 Task: Open Card Donor Stewardship Planning in Board Sales Performance Metrics to Workspace Change Management Consulting and add a team member Softage.3@softage.net, a label Green, a checklist Mindfulness, an attachment from your computer, a color Green and finally, add a card description 'Research and develop new product features' and a comment 'Let us make sure we give this task the attention it deserves as it is crucial to the overall success of the project.'. Add a start date 'Jan 07, 1900' with a due date 'Jan 14, 1900'
Action: Mouse moved to (592, 154)
Screenshot: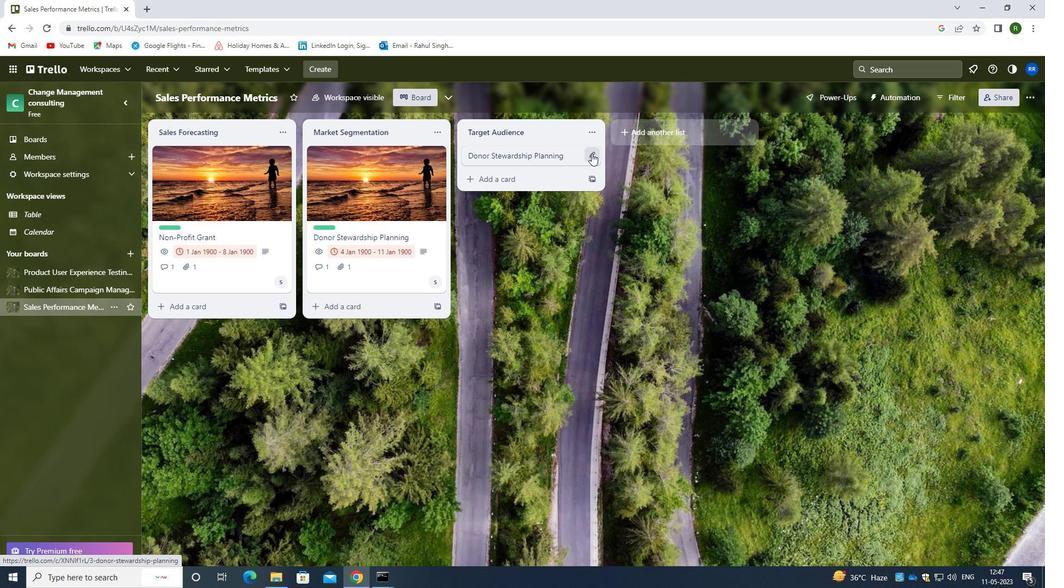 
Action: Mouse pressed left at (592, 154)
Screenshot: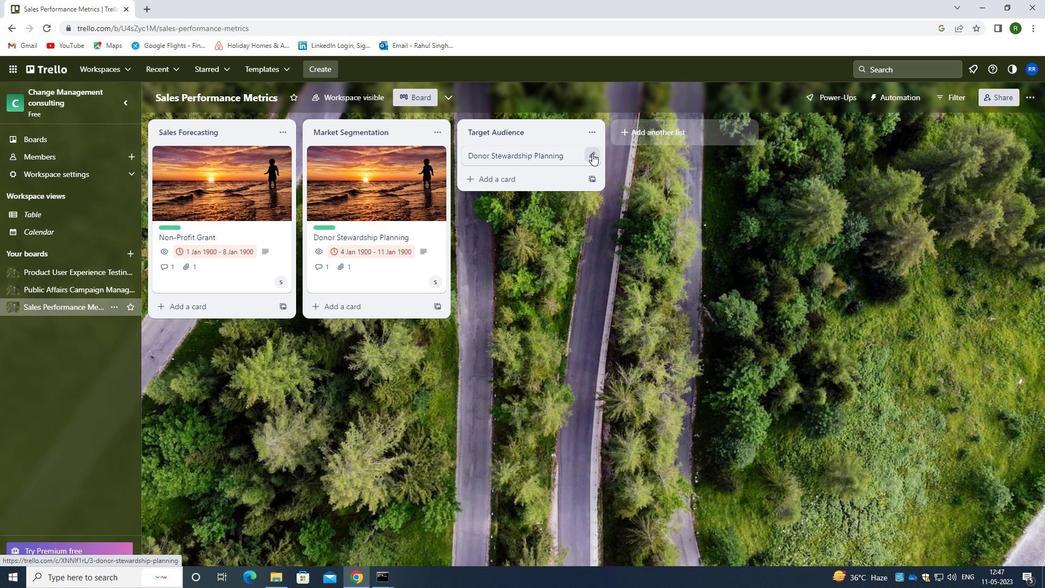 
Action: Mouse moved to (632, 155)
Screenshot: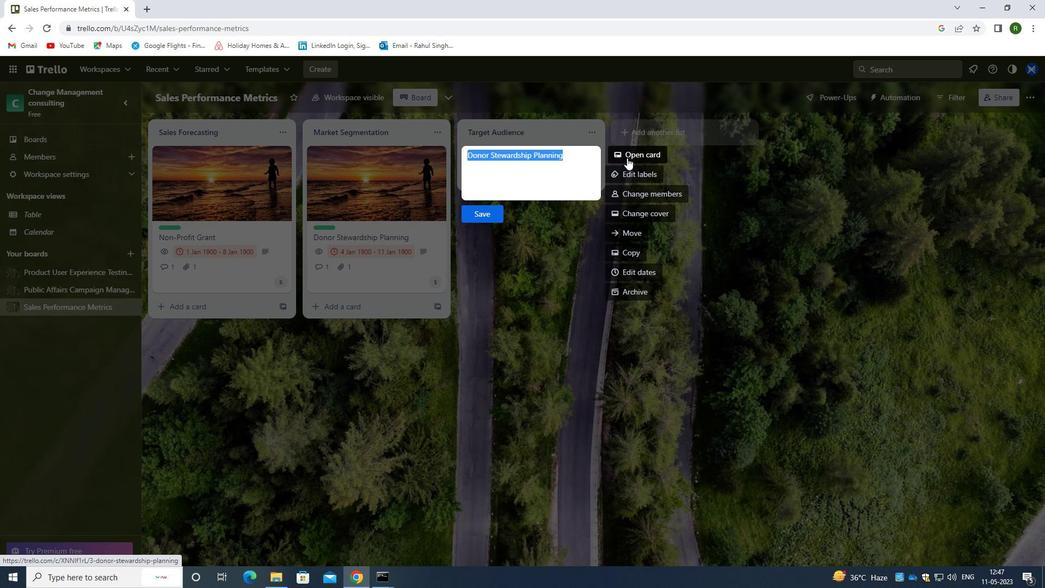 
Action: Mouse pressed left at (632, 155)
Screenshot: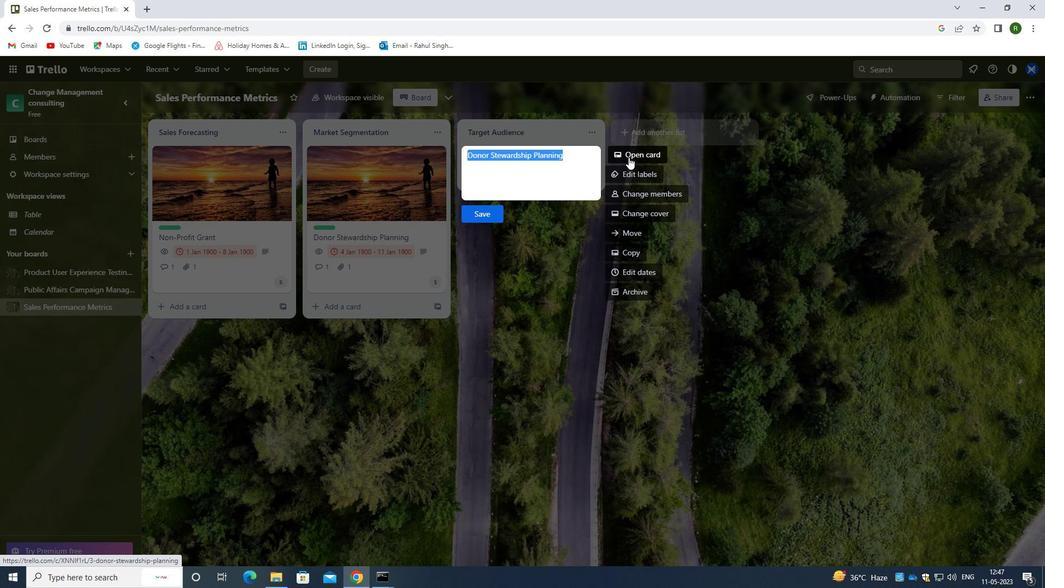 
Action: Mouse moved to (669, 190)
Screenshot: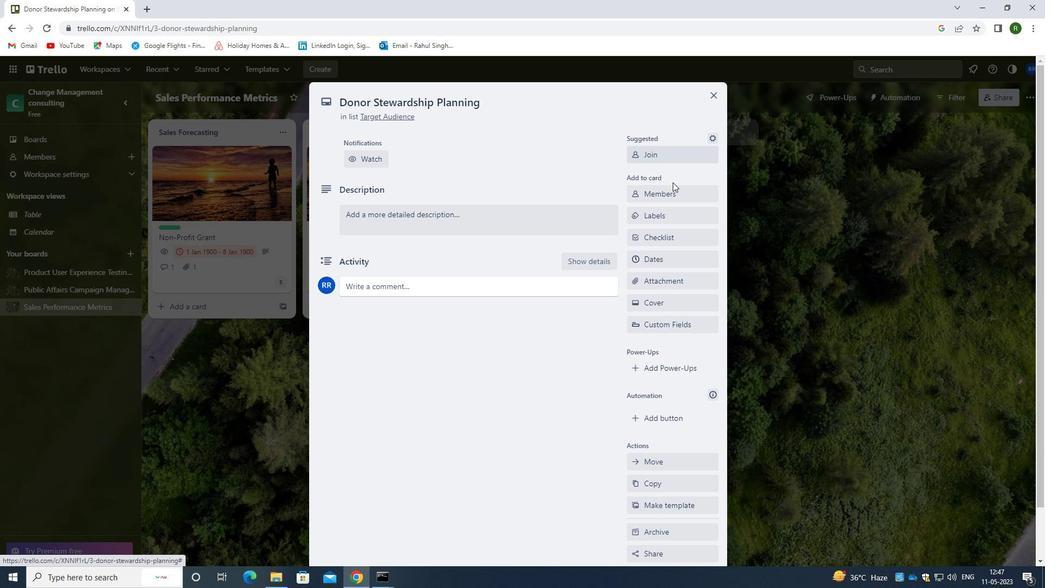 
Action: Mouse pressed left at (669, 190)
Screenshot: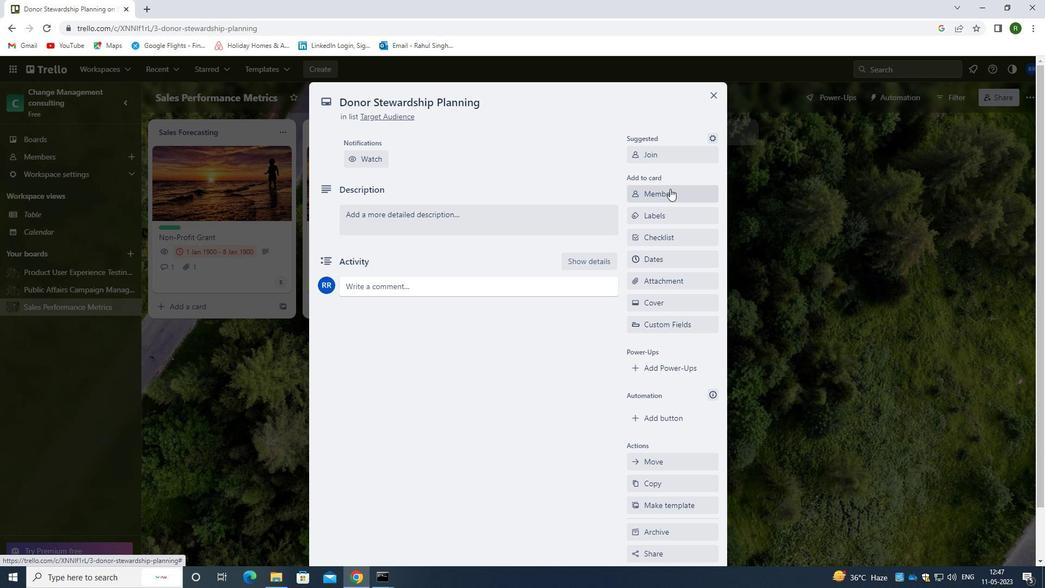 
Action: Mouse moved to (661, 246)
Screenshot: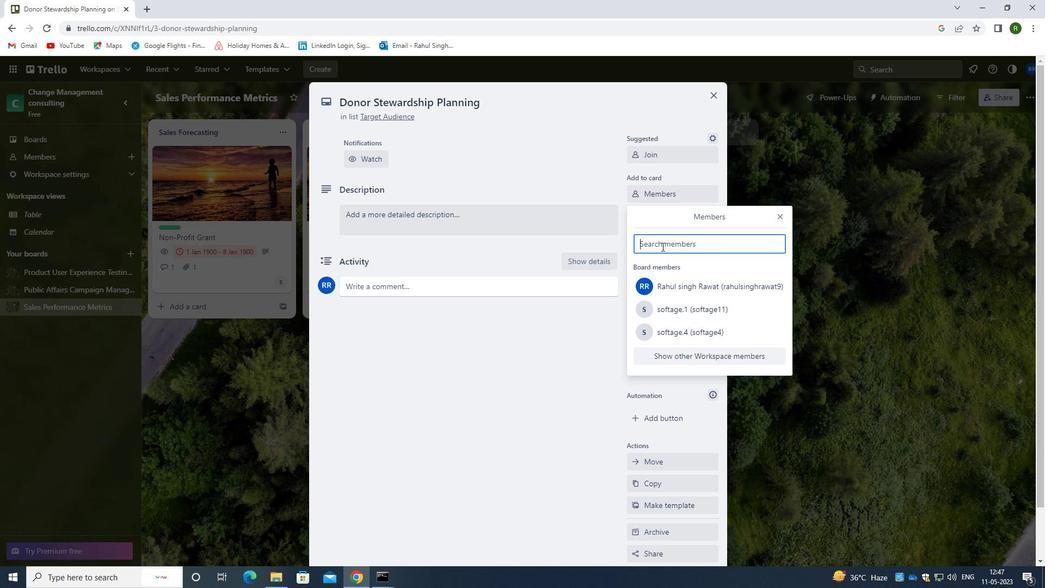 
Action: Key pressed <Key.caps_lock>s<Key.caps_lock>Oftage.3<Key.shift>@SOFTAGE.NET
Screenshot: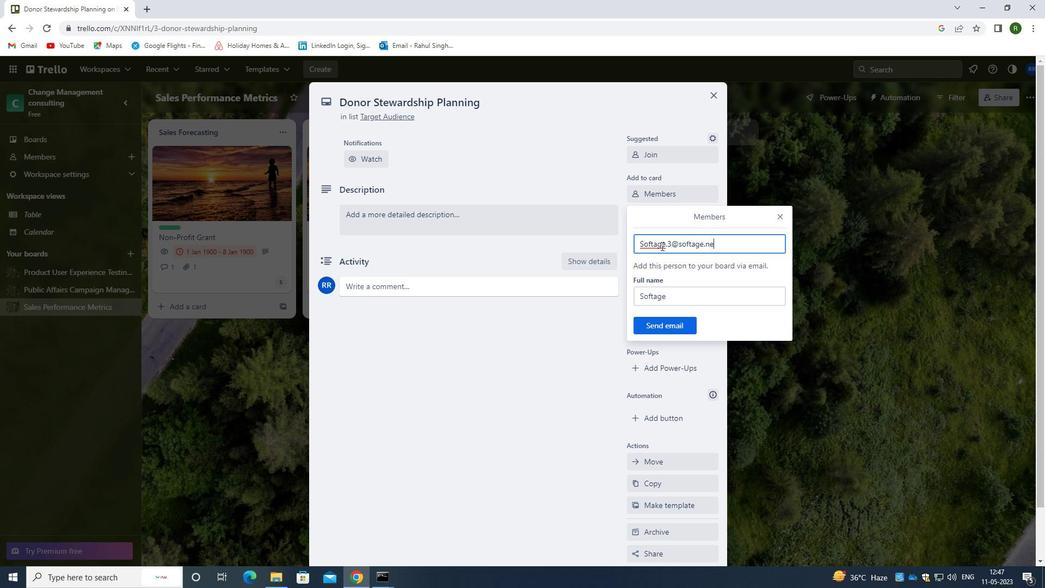 
Action: Mouse moved to (670, 325)
Screenshot: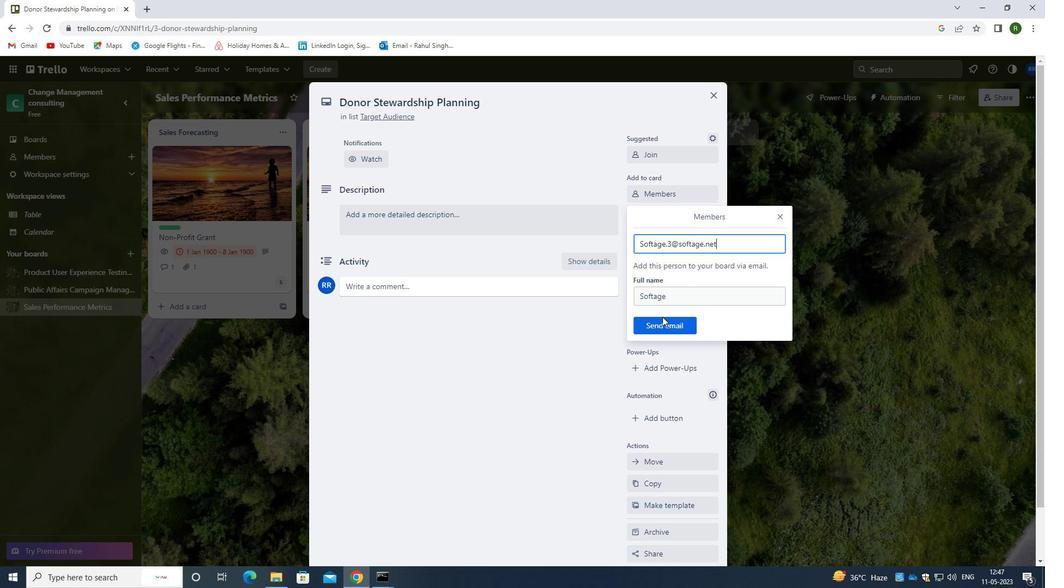 
Action: Mouse pressed left at (670, 325)
Screenshot: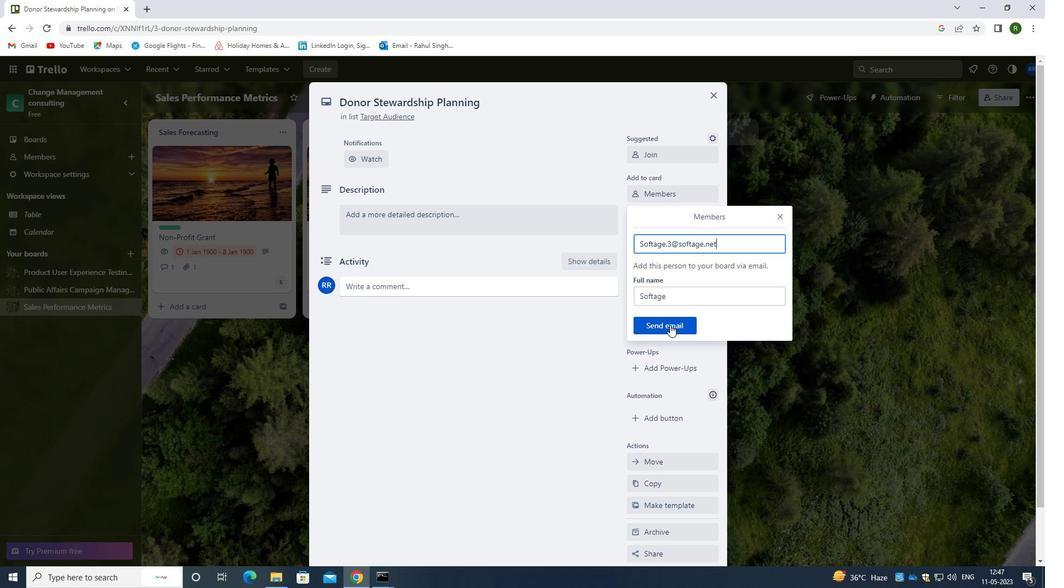 
Action: Mouse moved to (663, 213)
Screenshot: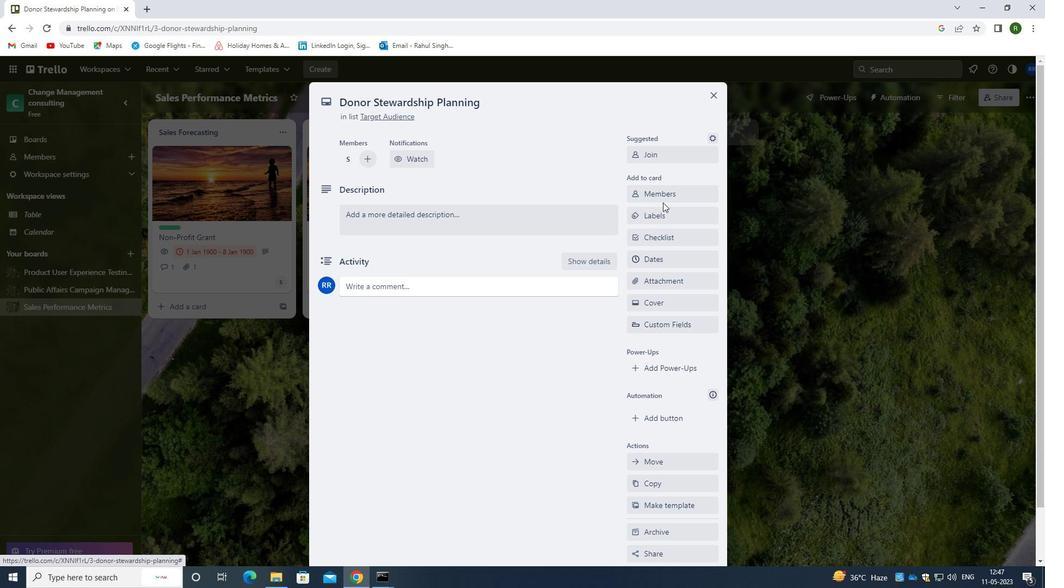 
Action: Mouse pressed left at (663, 213)
Screenshot: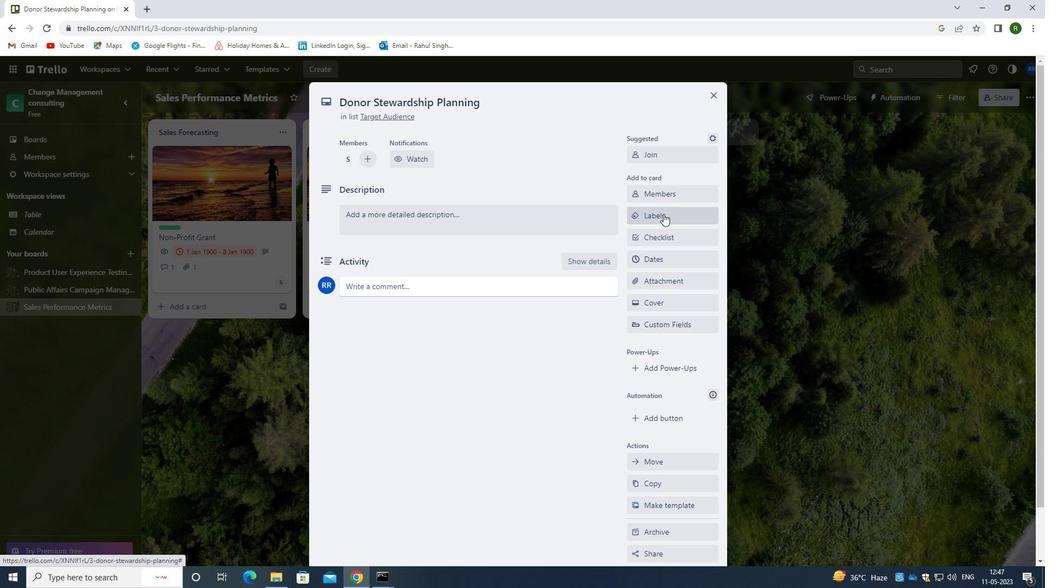 
Action: Mouse moved to (676, 247)
Screenshot: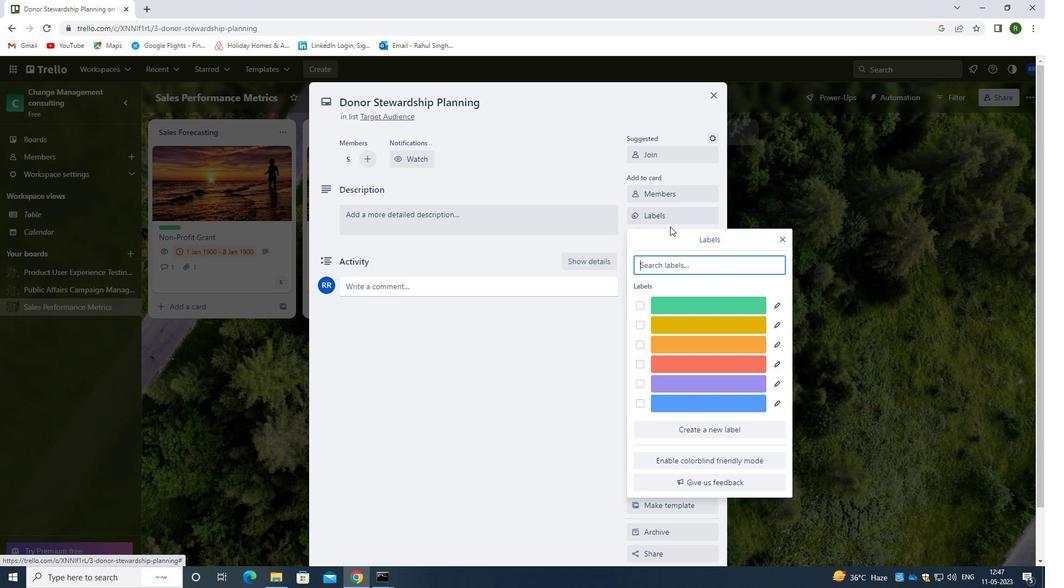 
Action: Key pressed GREEN
Screenshot: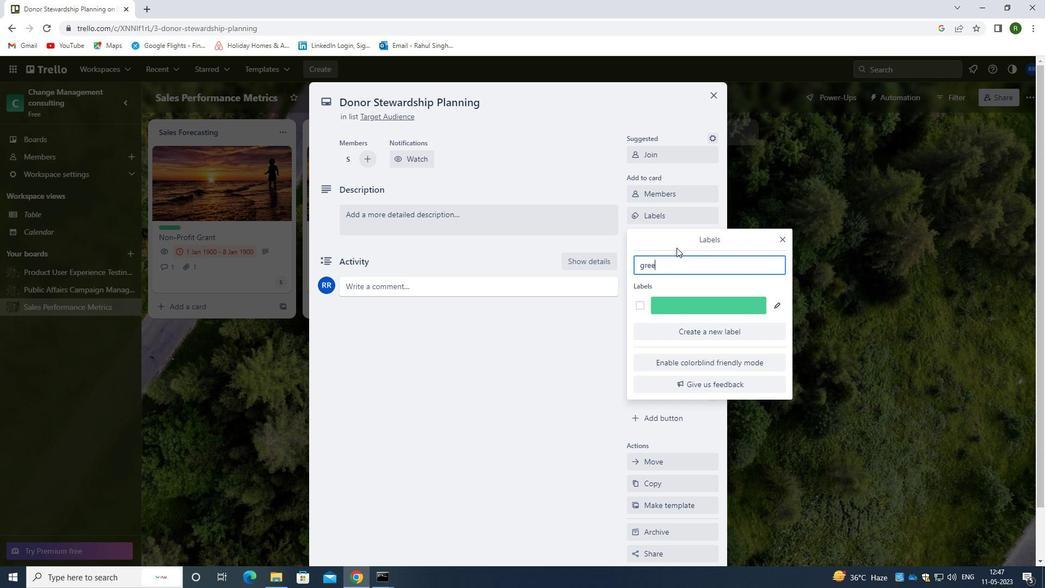 
Action: Mouse moved to (638, 307)
Screenshot: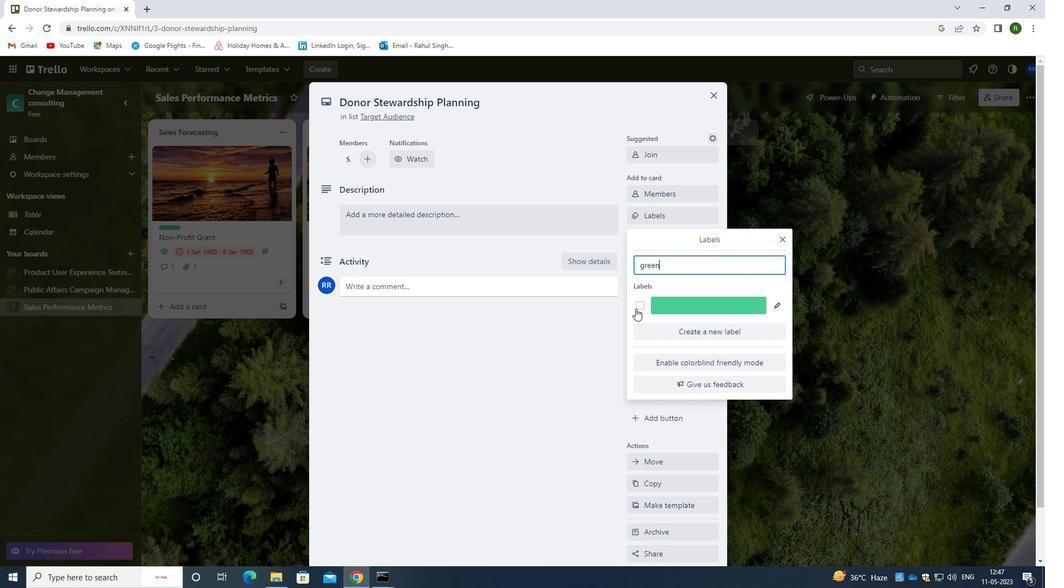 
Action: Mouse pressed left at (638, 307)
Screenshot: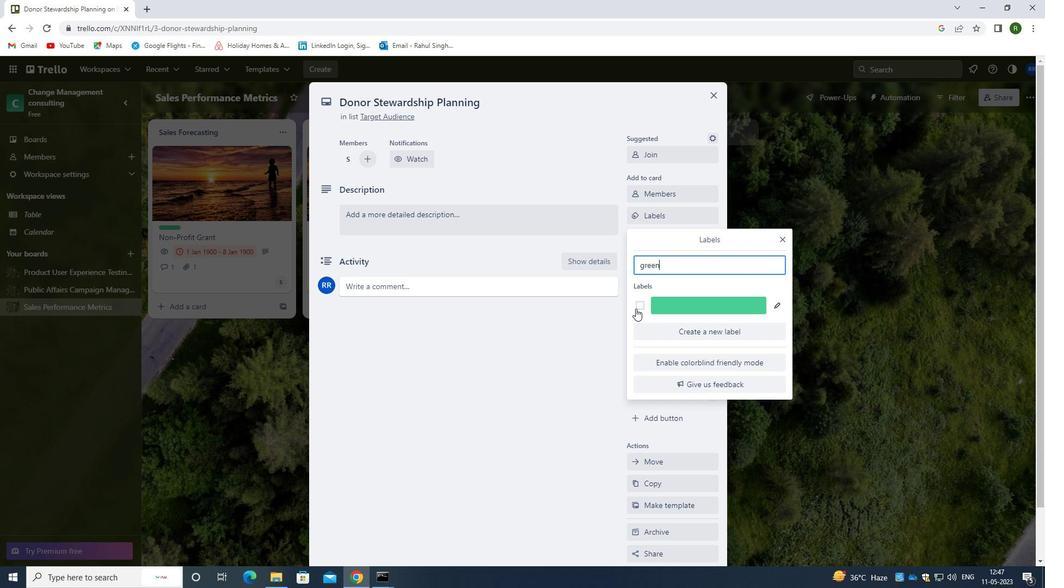 
Action: Mouse moved to (587, 371)
Screenshot: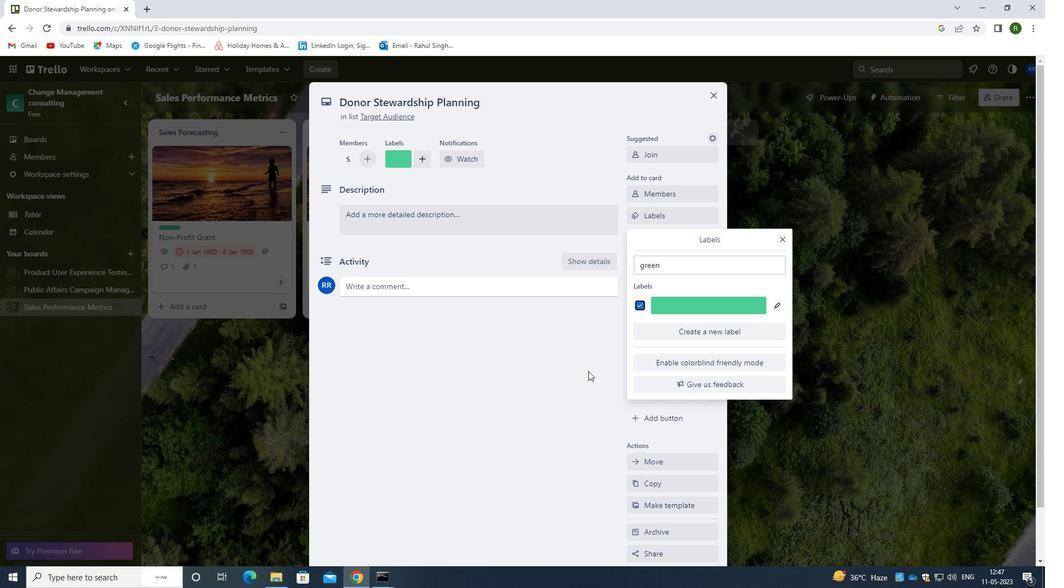 
Action: Mouse pressed left at (587, 371)
Screenshot: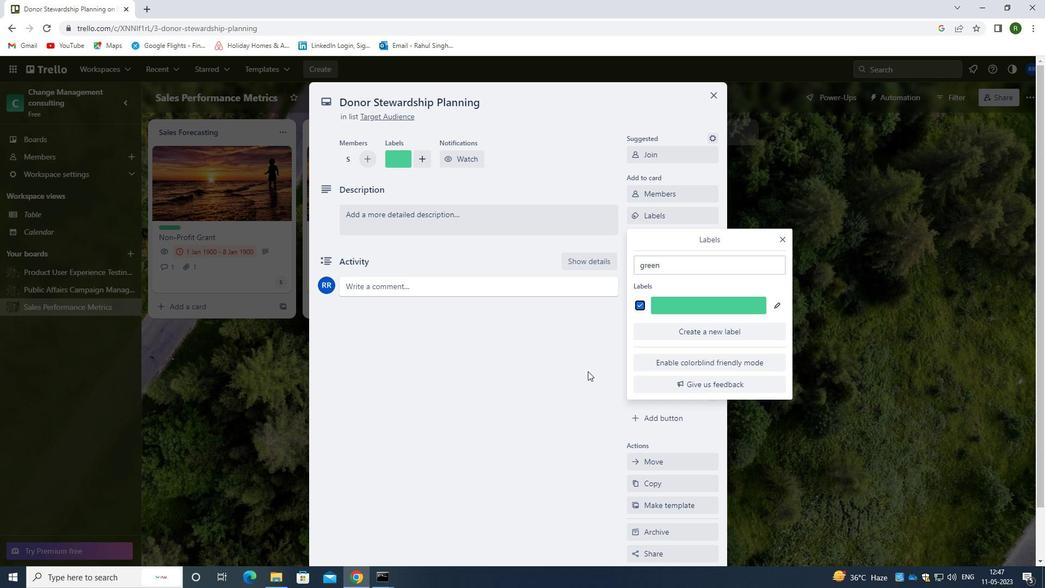 
Action: Mouse moved to (665, 241)
Screenshot: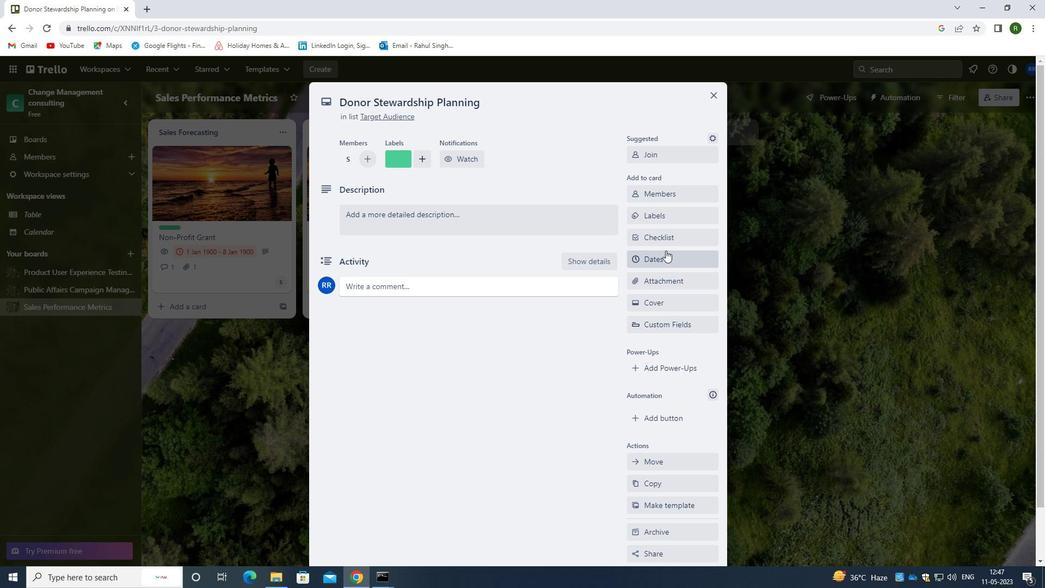 
Action: Mouse pressed left at (665, 241)
Screenshot: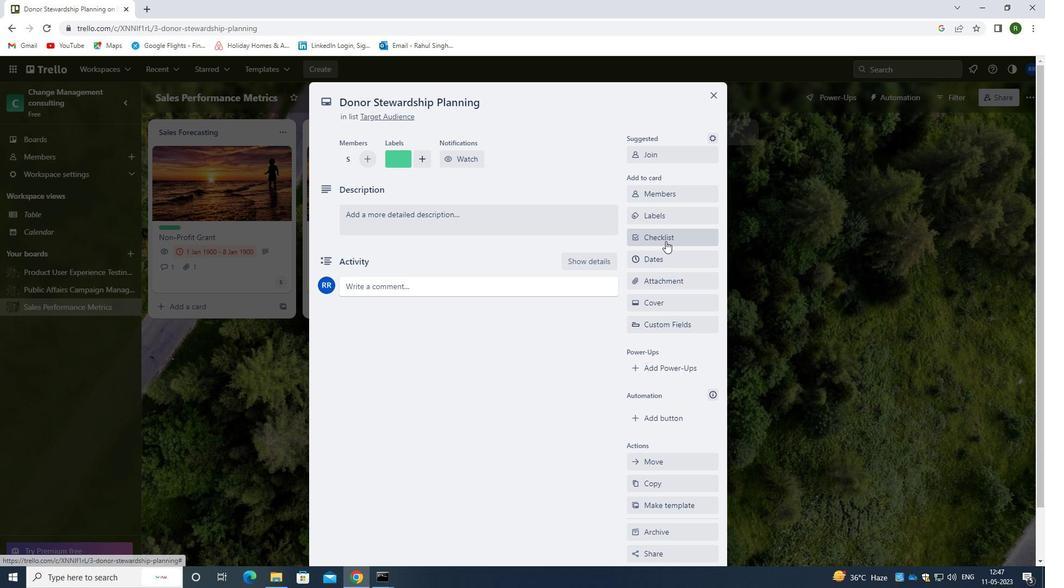 
Action: Mouse moved to (692, 291)
Screenshot: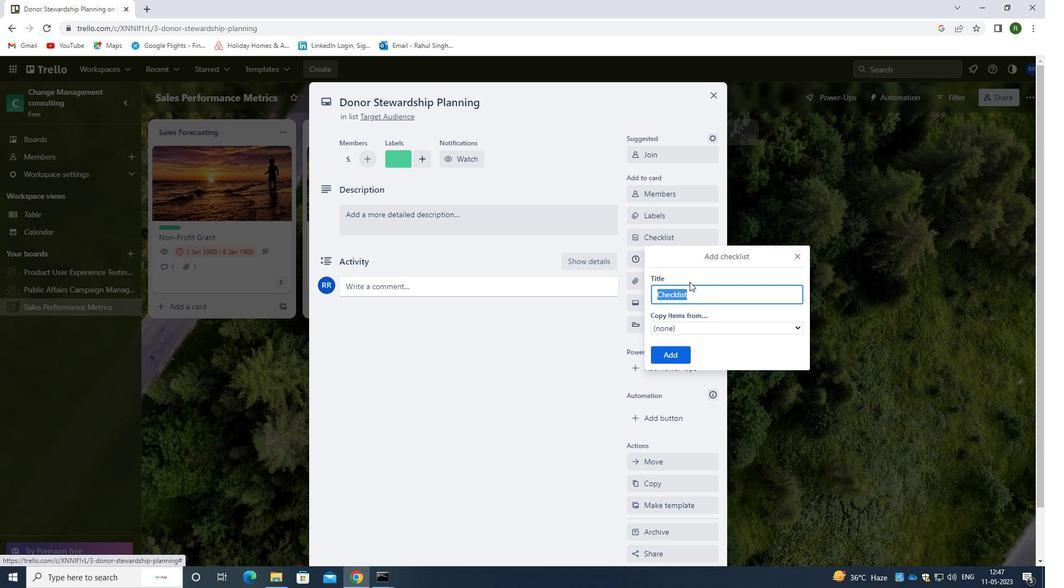 
Action: Key pressed <Key.backspace><Key.shift>MINDFU
Screenshot: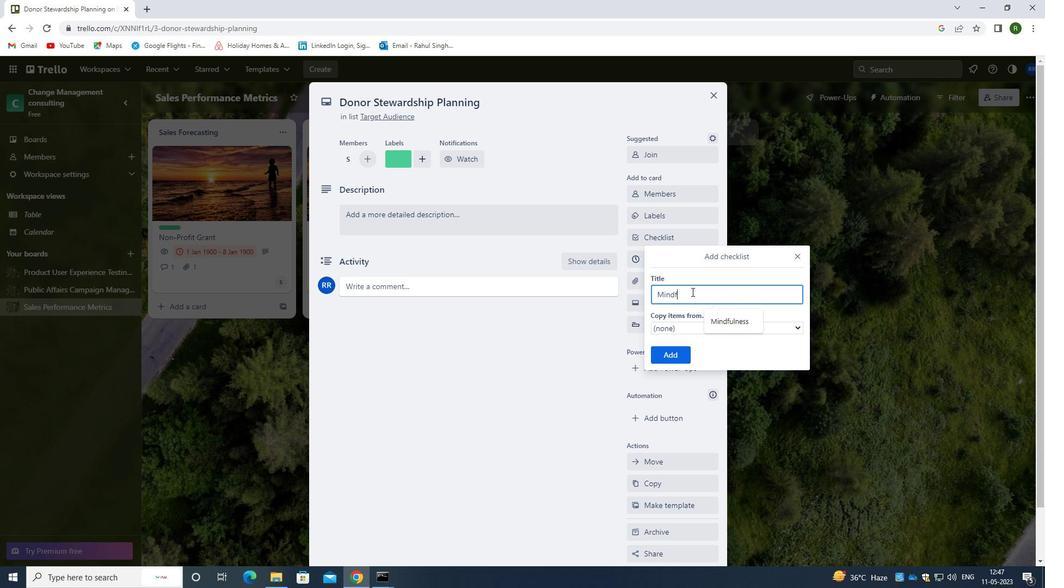 
Action: Mouse moved to (744, 325)
Screenshot: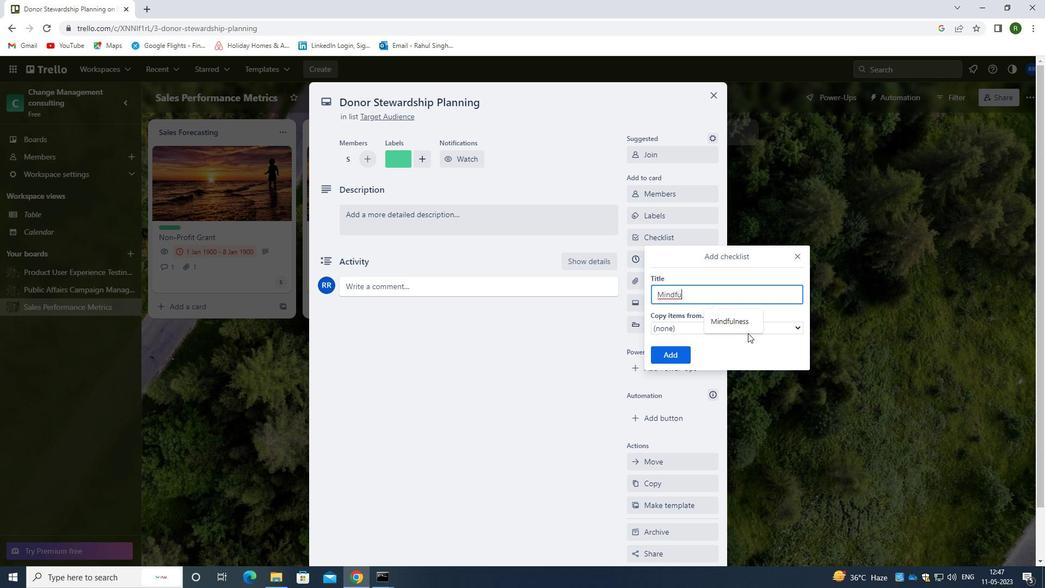 
Action: Mouse pressed left at (744, 325)
Screenshot: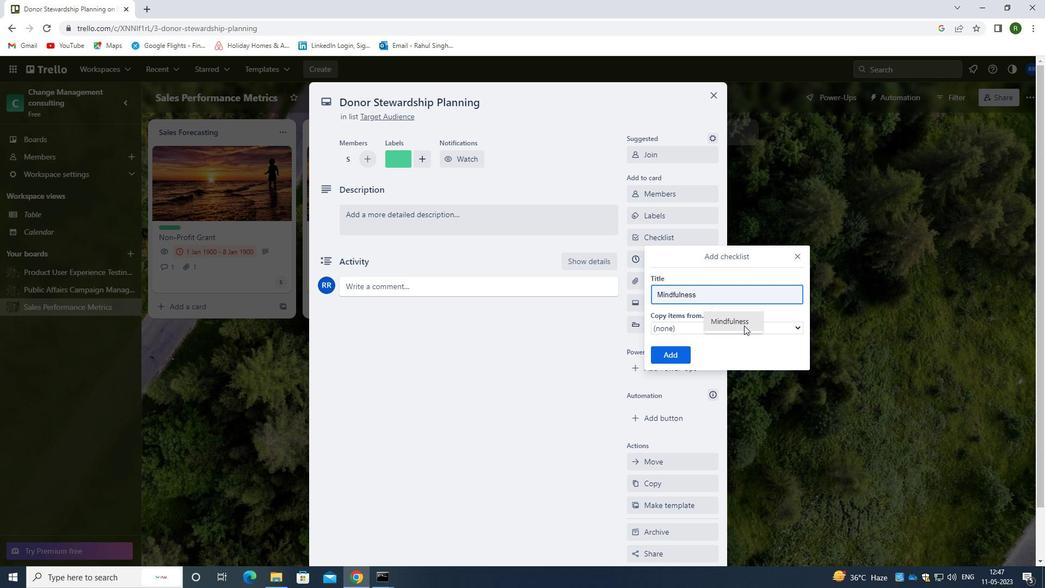 
Action: Mouse moved to (673, 358)
Screenshot: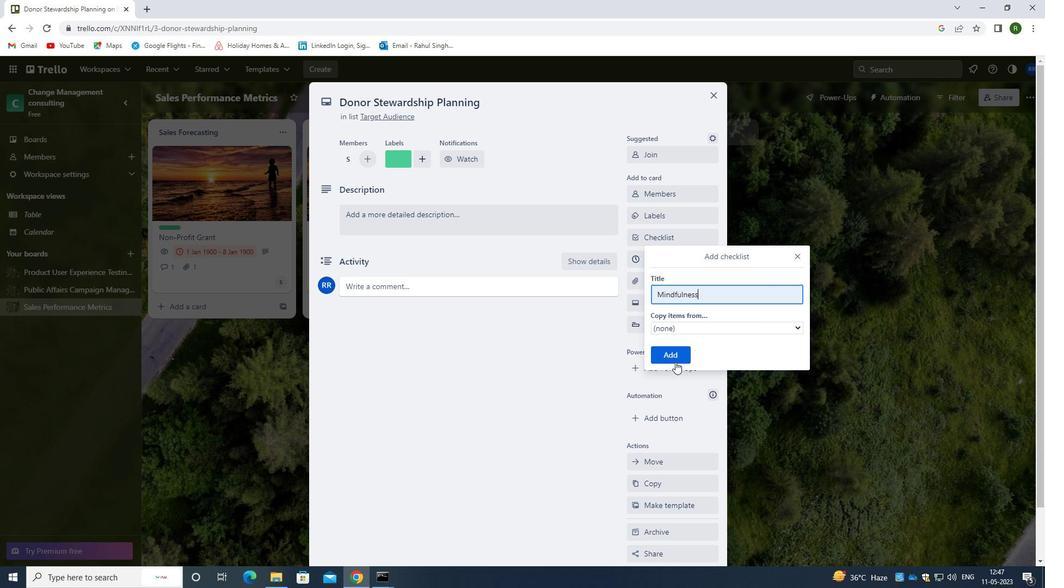 
Action: Mouse pressed left at (673, 358)
Screenshot: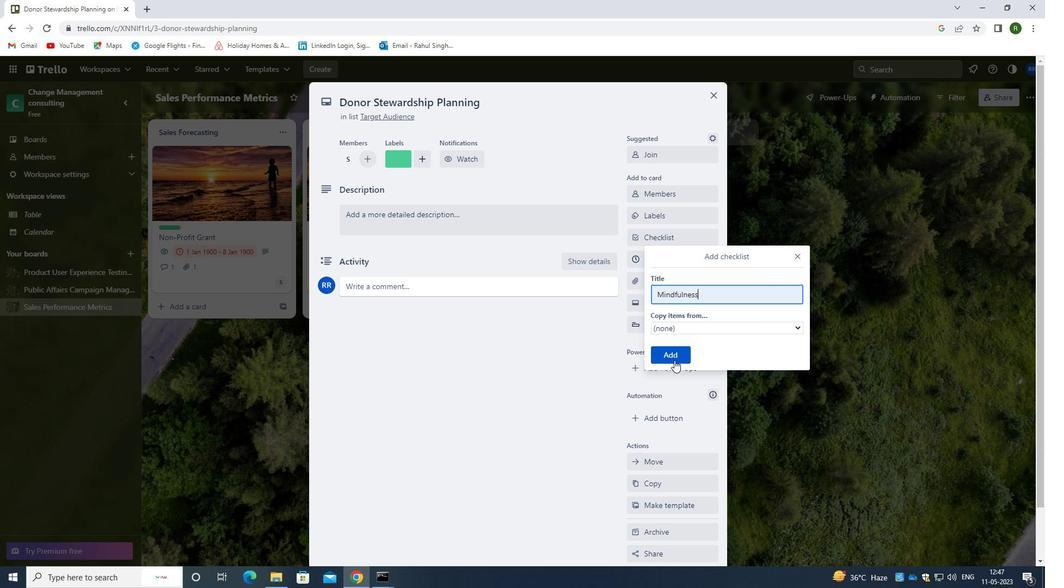 
Action: Mouse moved to (666, 281)
Screenshot: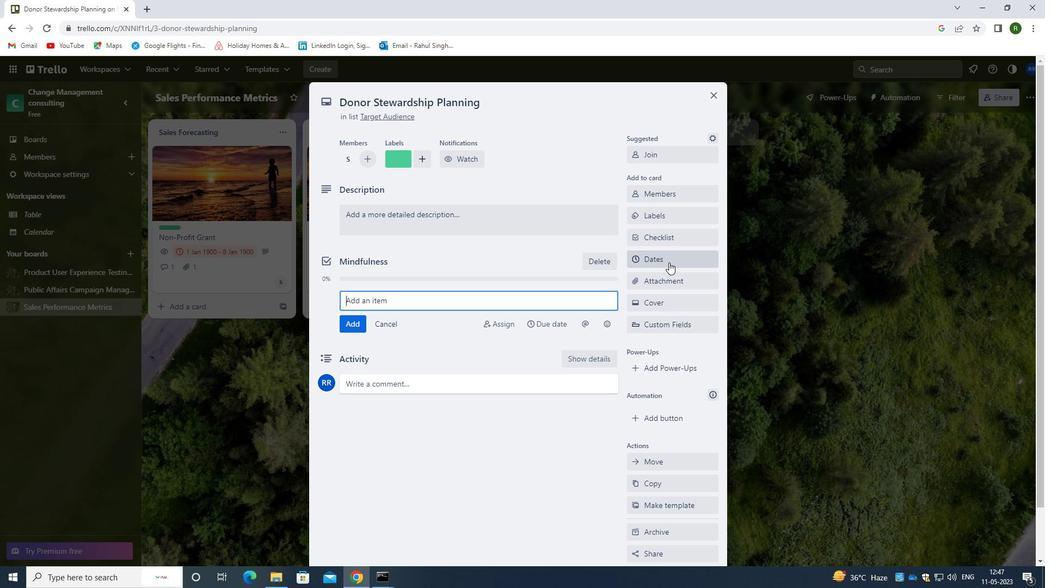 
Action: Mouse pressed left at (666, 281)
Screenshot: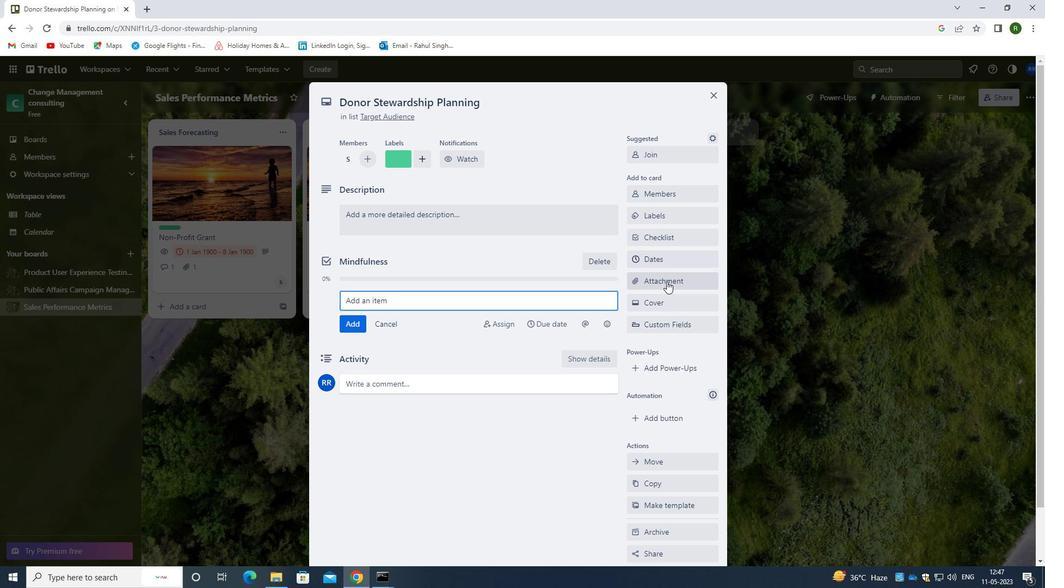
Action: Mouse moved to (675, 331)
Screenshot: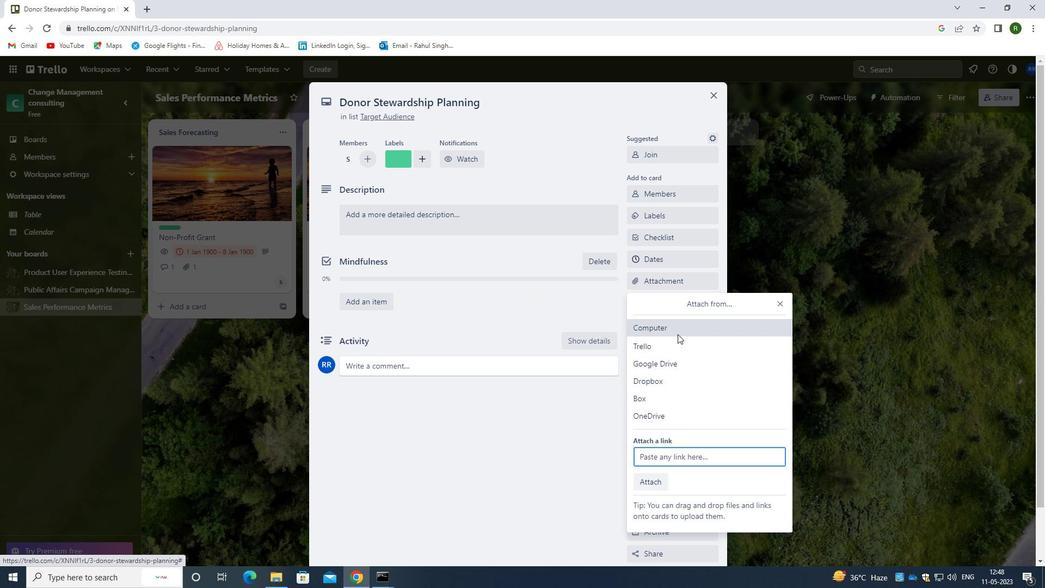 
Action: Mouse pressed left at (675, 331)
Screenshot: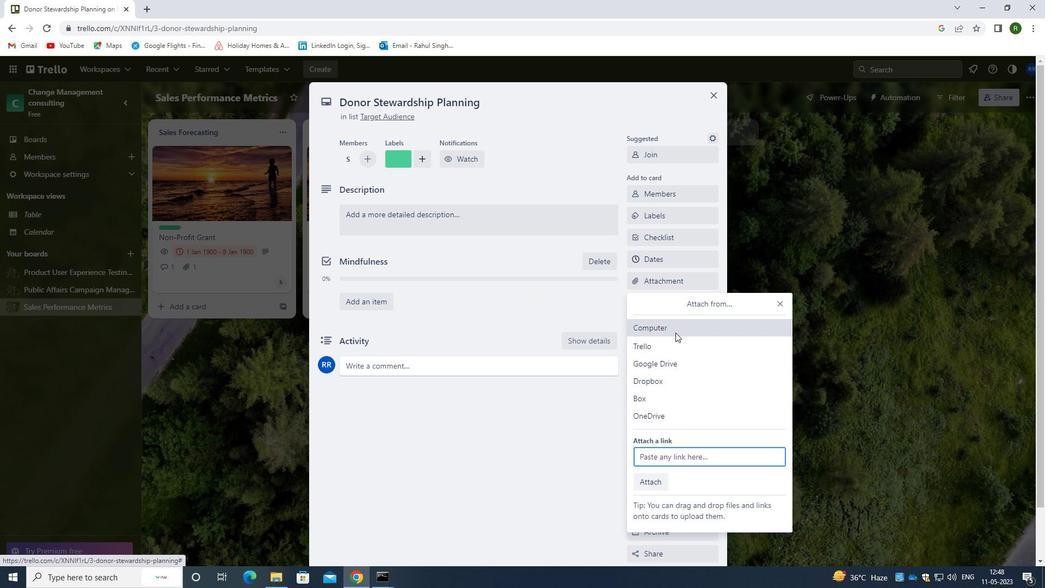 
Action: Mouse moved to (178, 106)
Screenshot: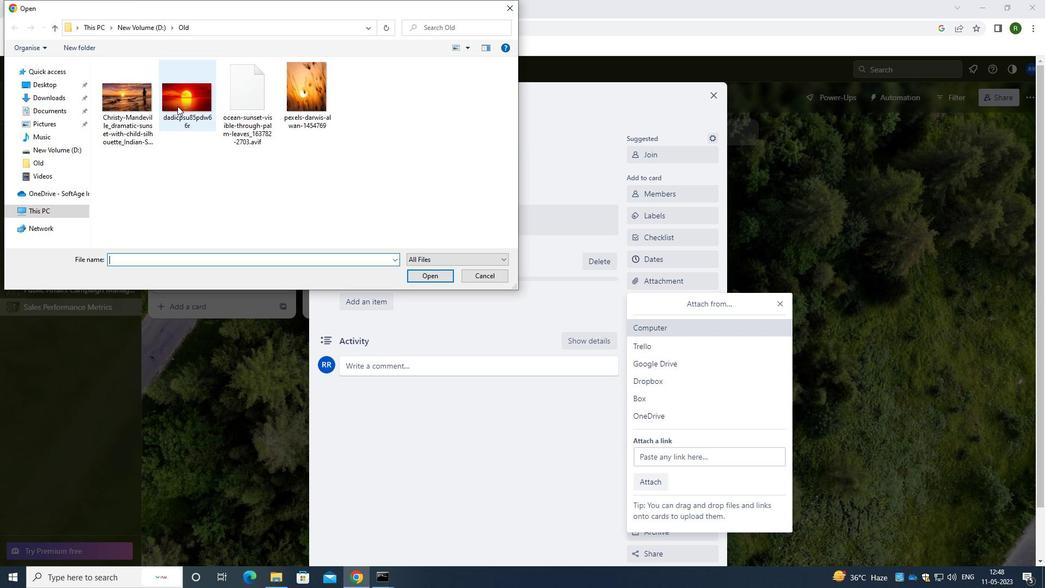 
Action: Mouse pressed left at (178, 106)
Screenshot: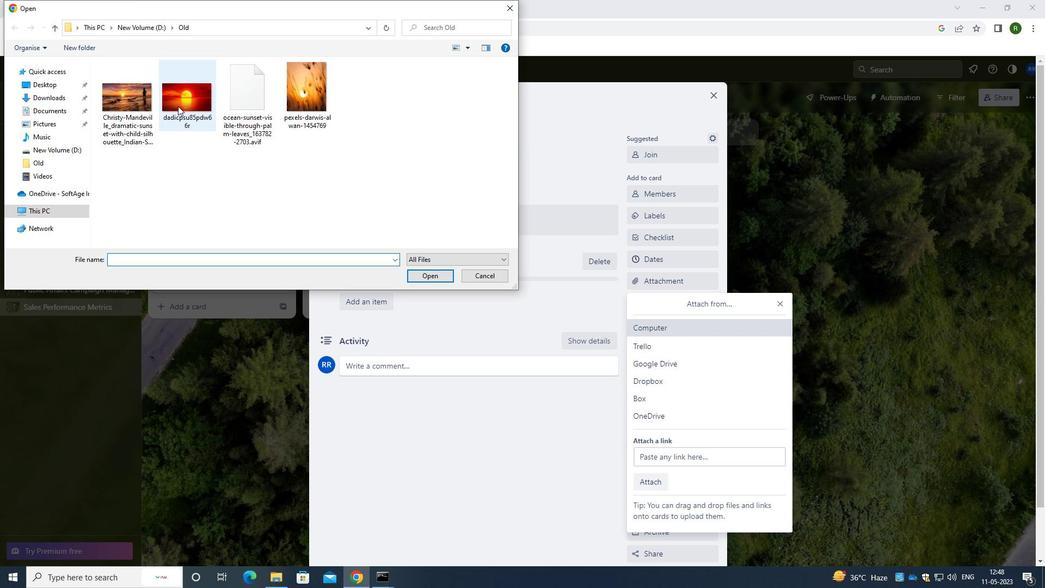 
Action: Mouse moved to (430, 272)
Screenshot: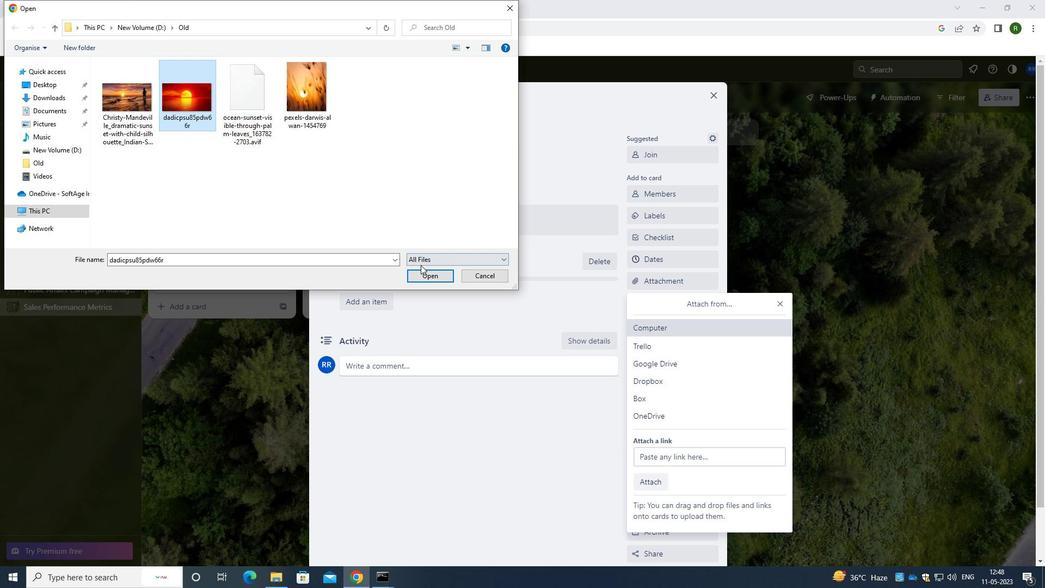 
Action: Mouse pressed left at (430, 272)
Screenshot: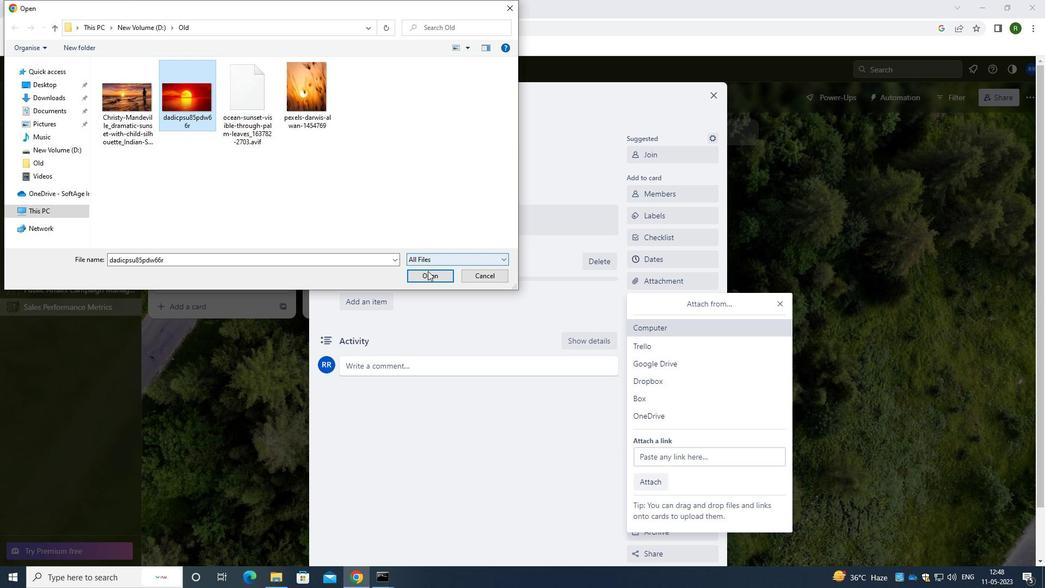
Action: Mouse moved to (488, 280)
Screenshot: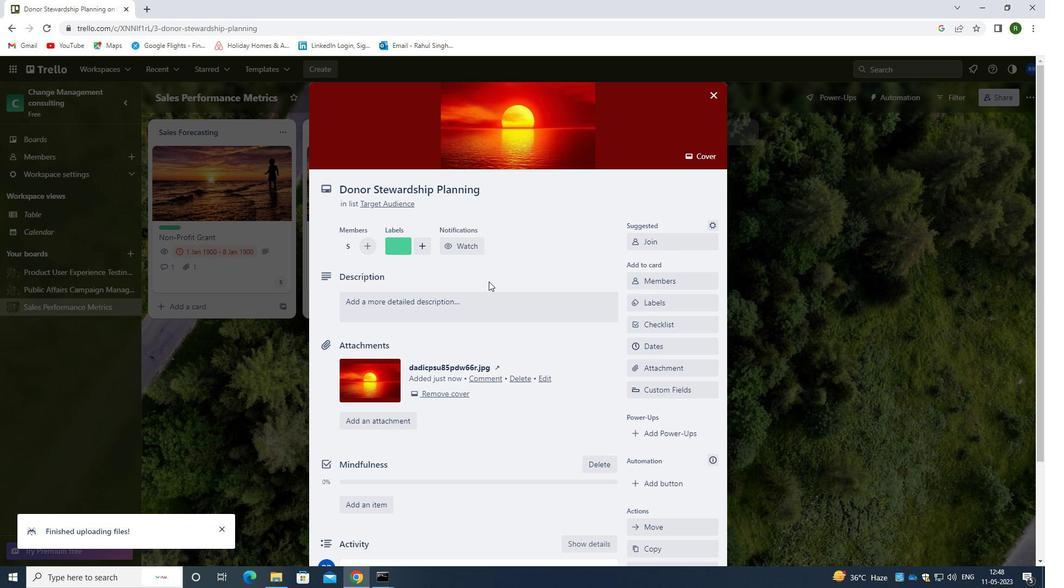 
Action: Mouse scrolled (488, 280) with delta (0, 0)
Screenshot: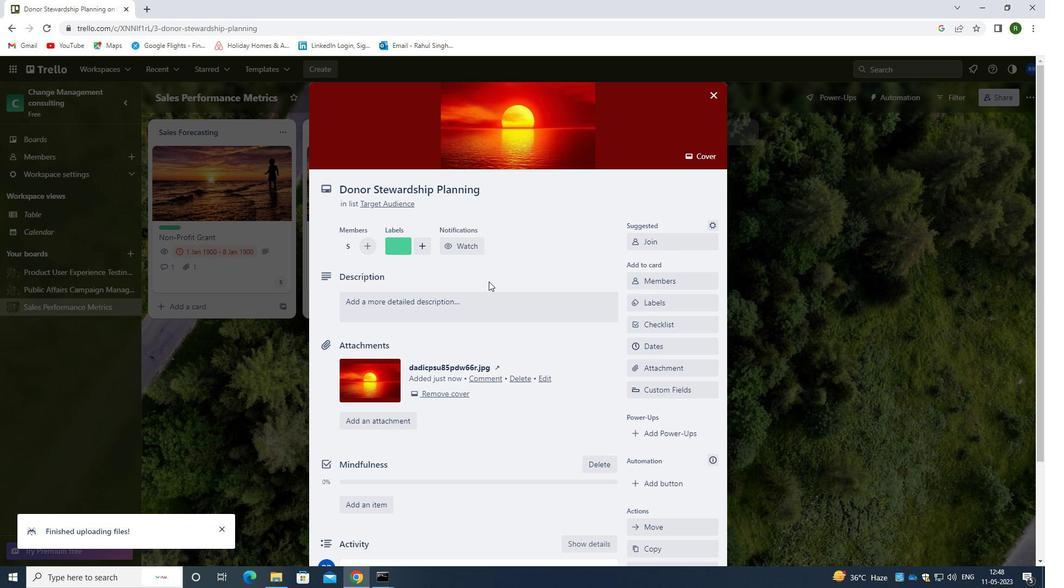 
Action: Mouse scrolled (488, 280) with delta (0, 0)
Screenshot: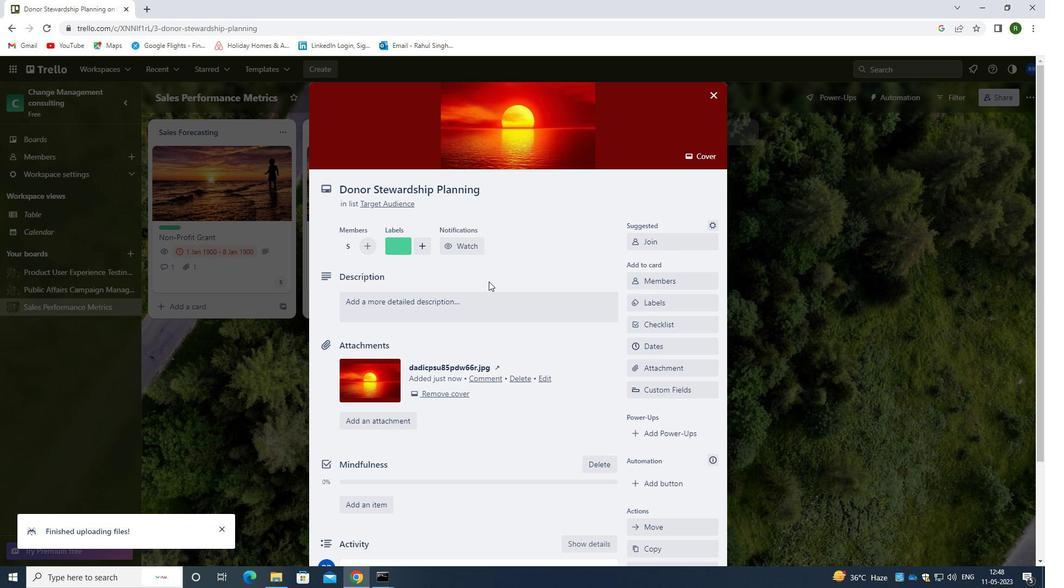 
Action: Mouse moved to (425, 200)
Screenshot: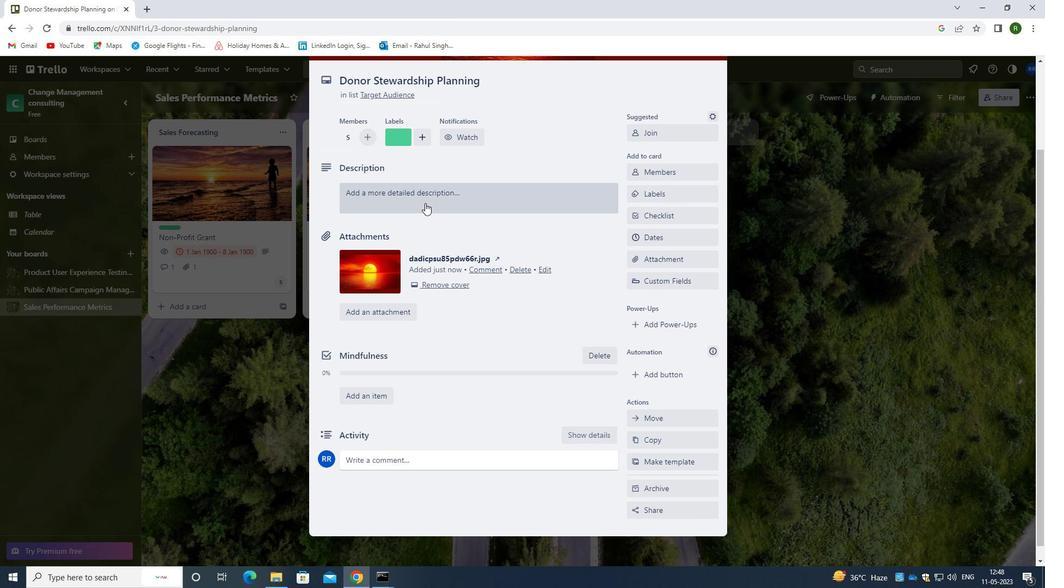 
Action: Mouse pressed left at (425, 200)
Screenshot: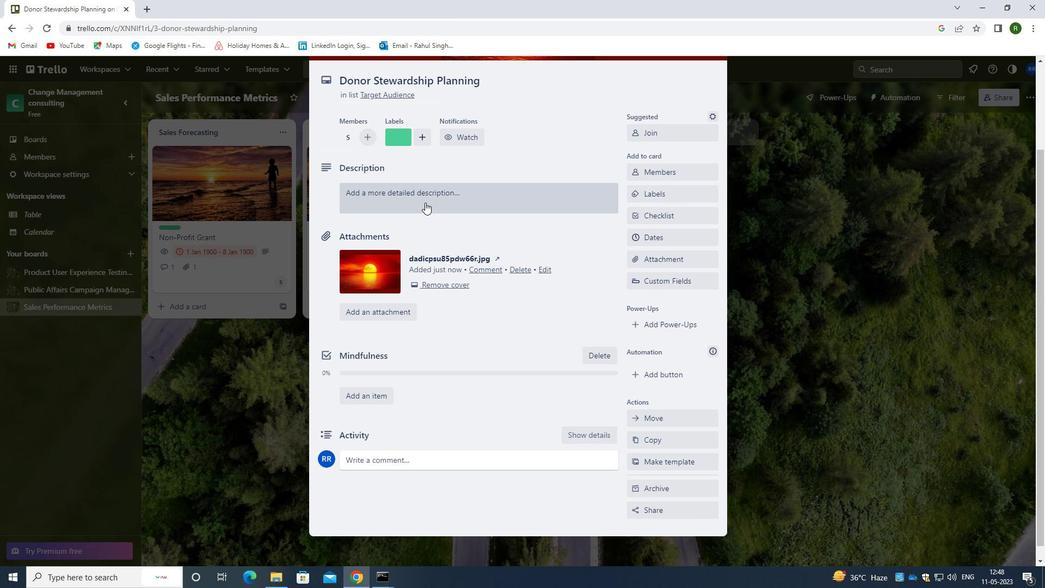 
Action: Mouse moved to (425, 200)
Screenshot: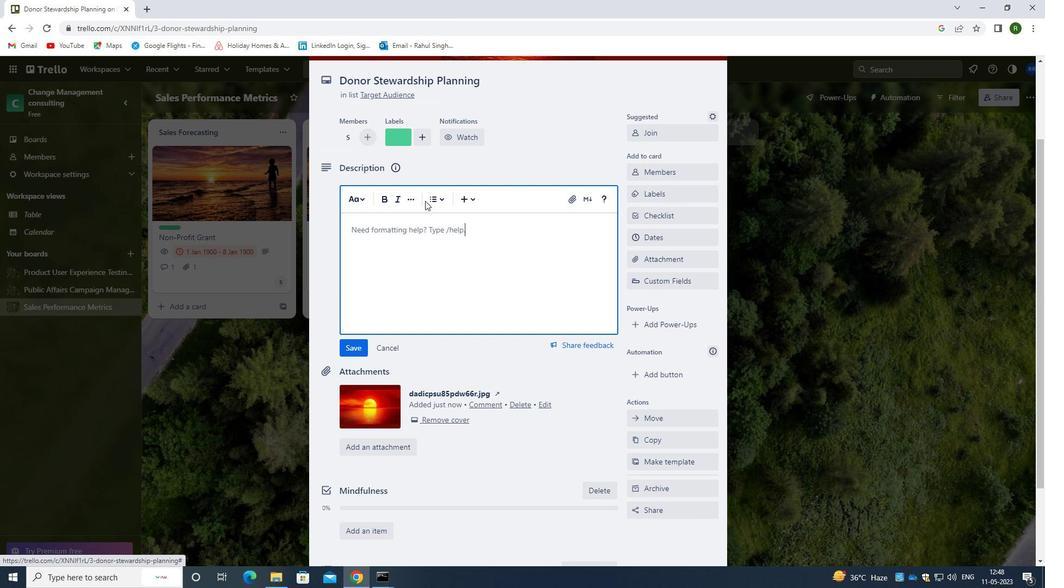 
Action: Key pressed <Key.caps_lock>R<Key.caps_lock>ESEARCH<Key.space>AND<Key.space>DEVELOP<Key.space>NEW<Key.space>PRODUCT<Key.space>FEARU==<Key.backspace><Key.backspace><Key.backspace><Key.backspace>TURES.
Screenshot: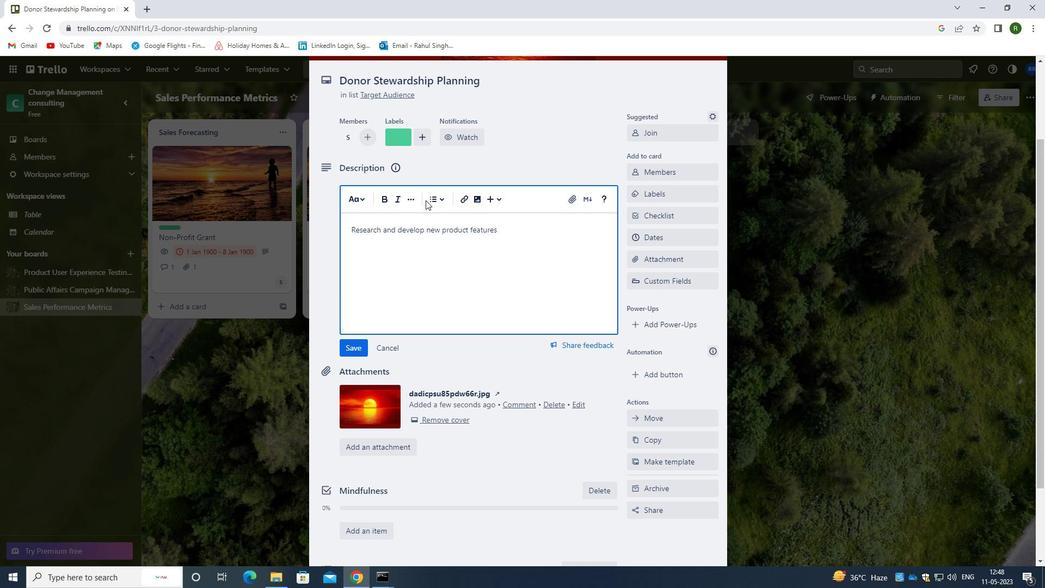
Action: Mouse moved to (347, 346)
Screenshot: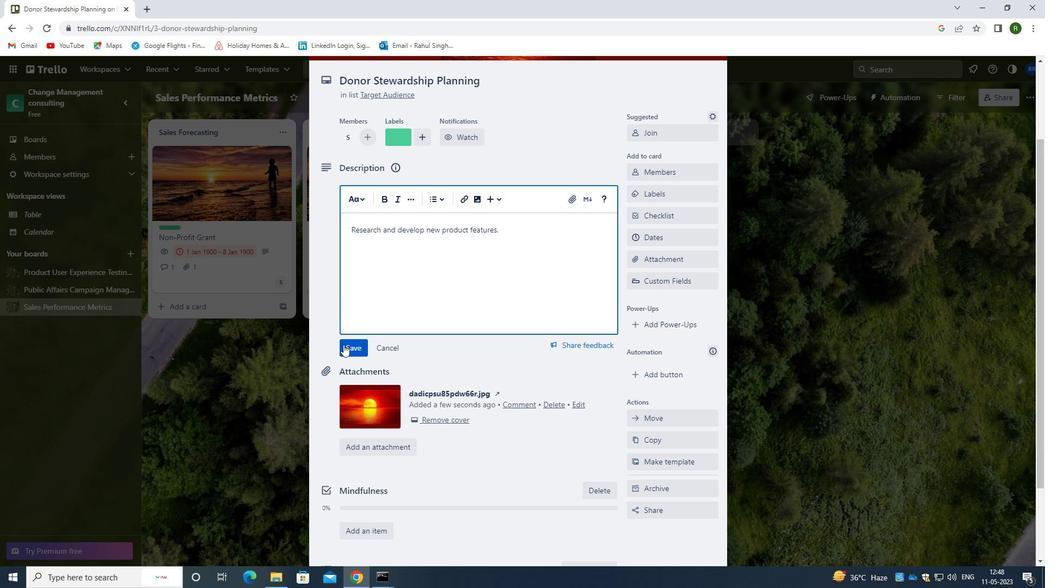 
Action: Mouse pressed left at (347, 346)
Screenshot: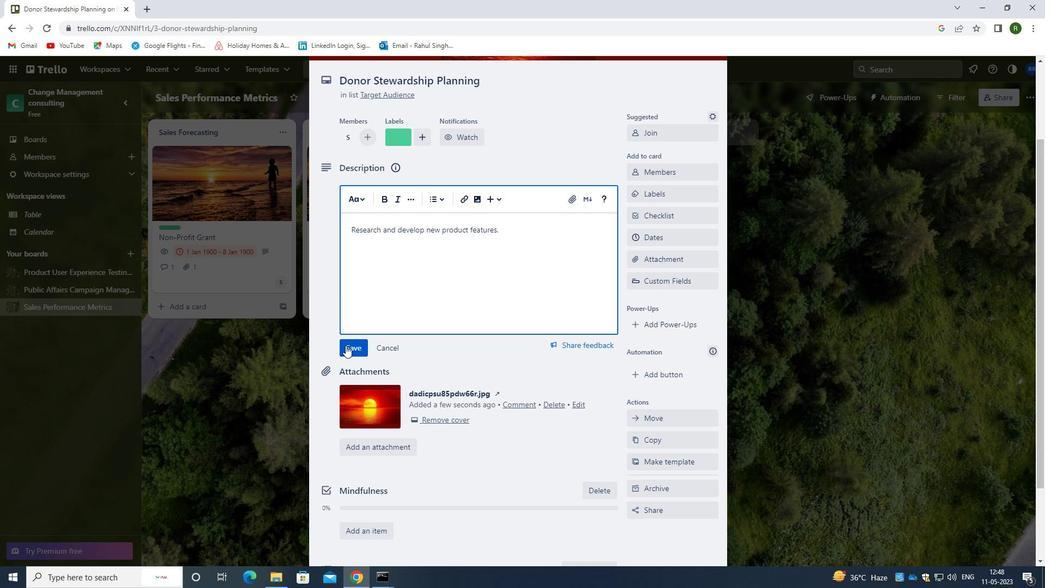 
Action: Mouse moved to (460, 338)
Screenshot: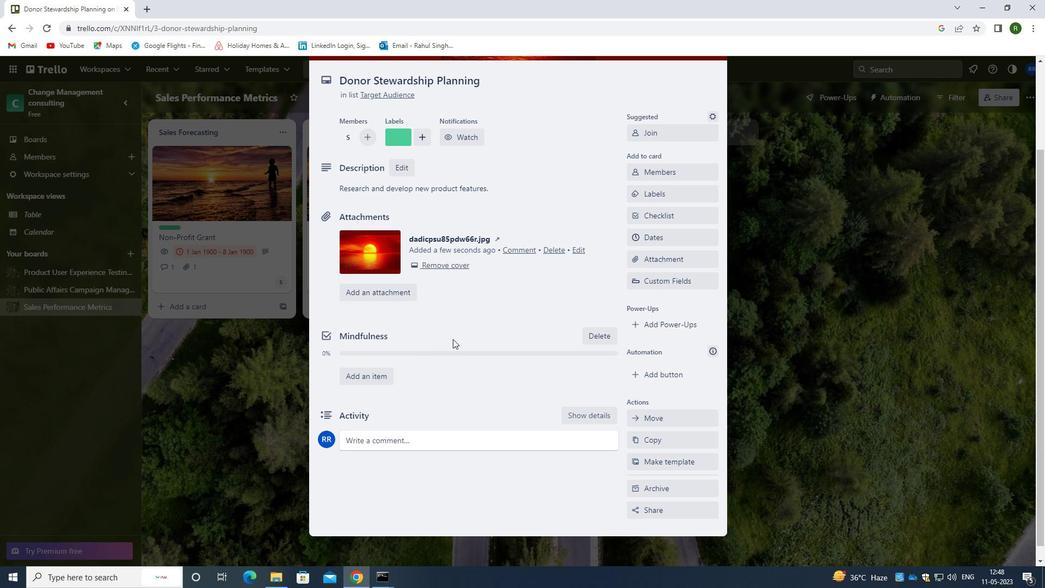
Action: Mouse scrolled (460, 337) with delta (0, 0)
Screenshot: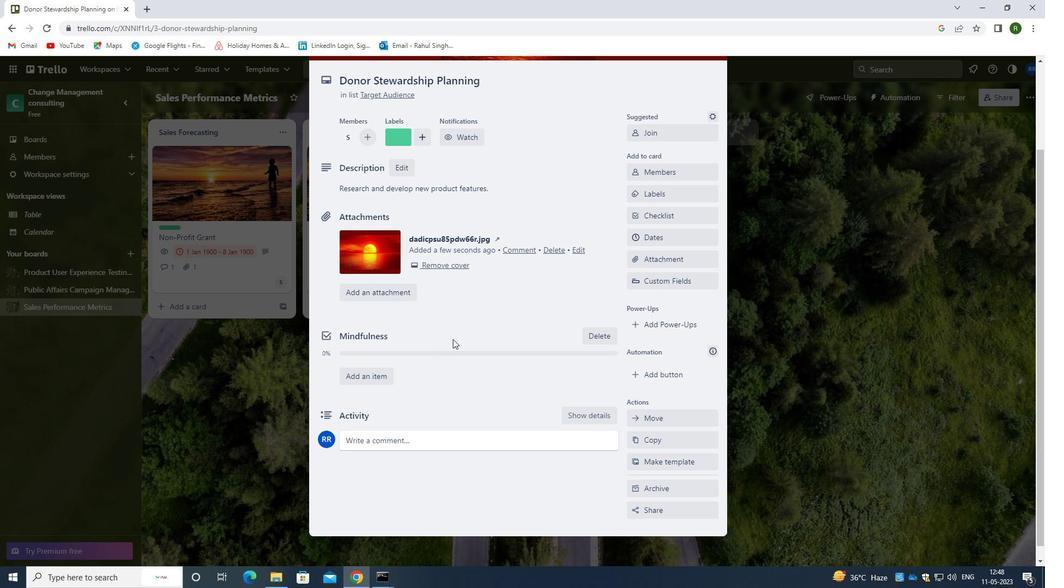 
Action: Mouse scrolled (460, 337) with delta (0, 0)
Screenshot: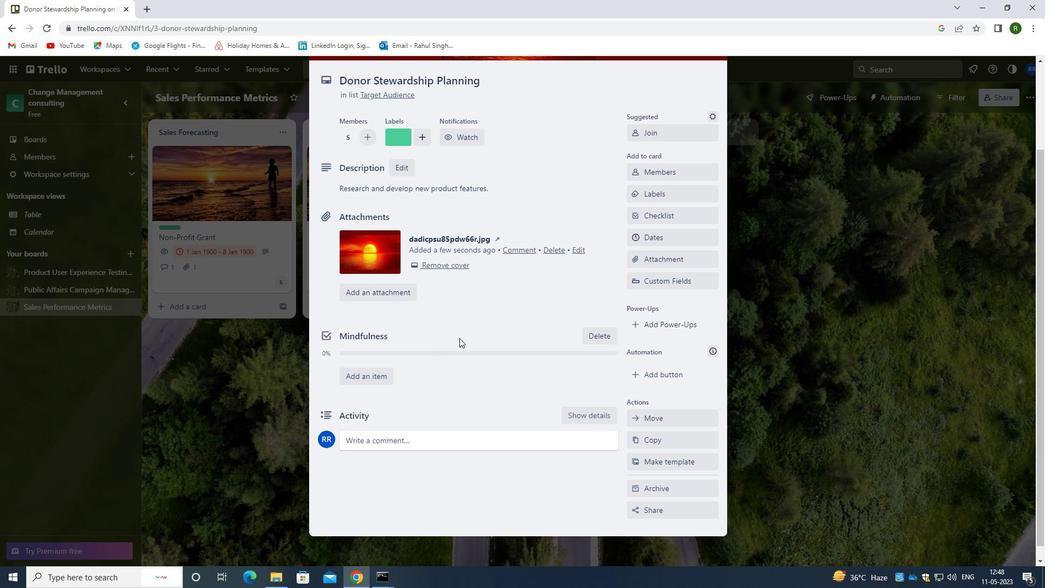 
Action: Mouse moved to (409, 426)
Screenshot: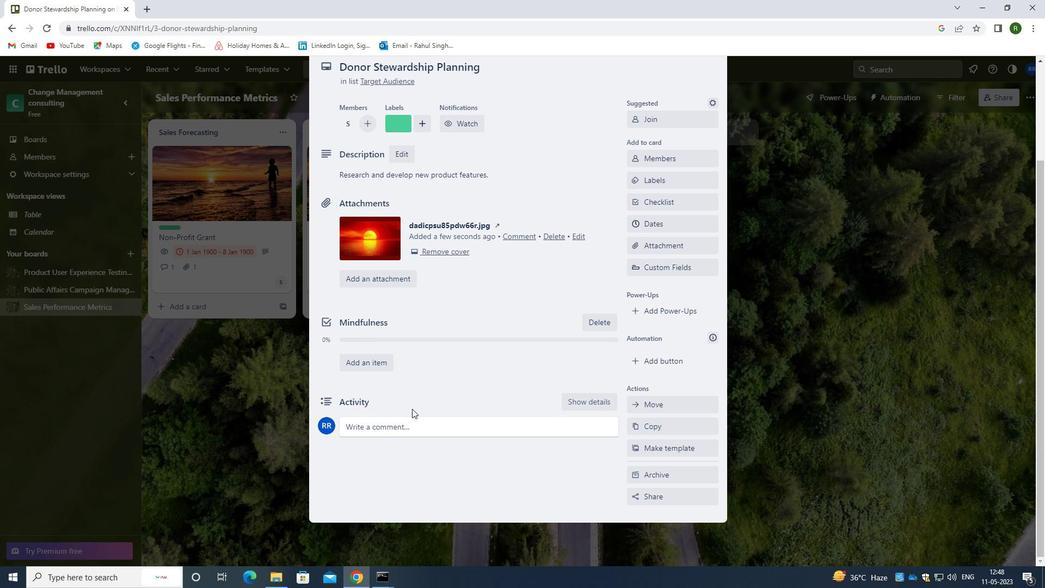 
Action: Mouse pressed left at (409, 426)
Screenshot: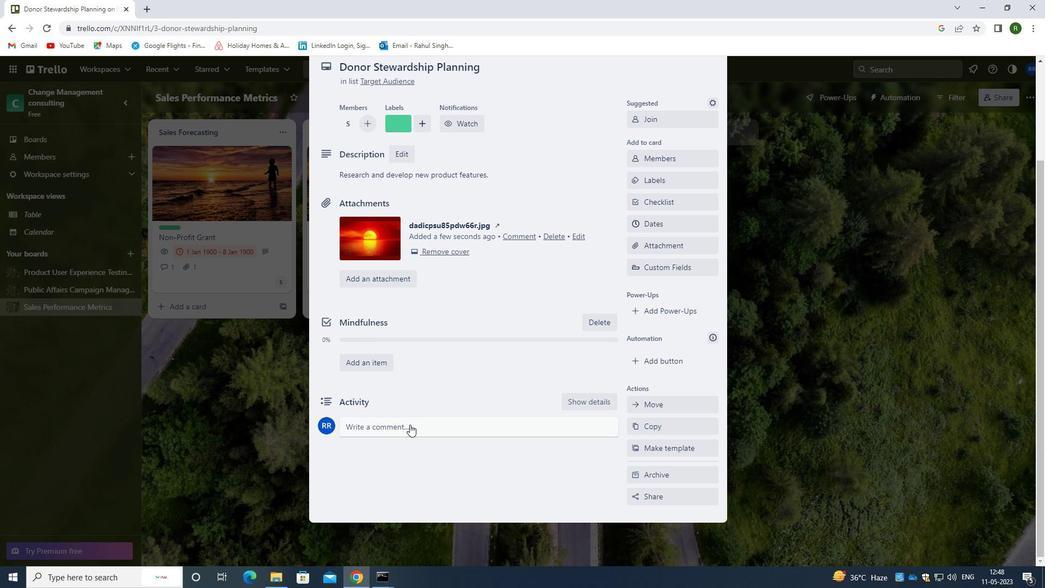 
Action: Mouse moved to (405, 453)
Screenshot: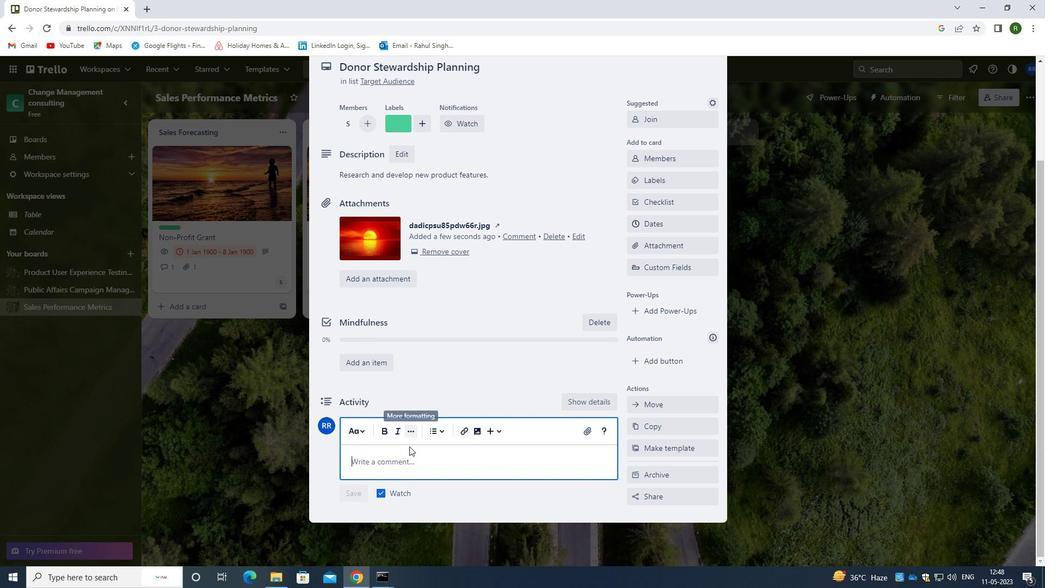 
Action: Mouse pressed left at (405, 453)
Screenshot: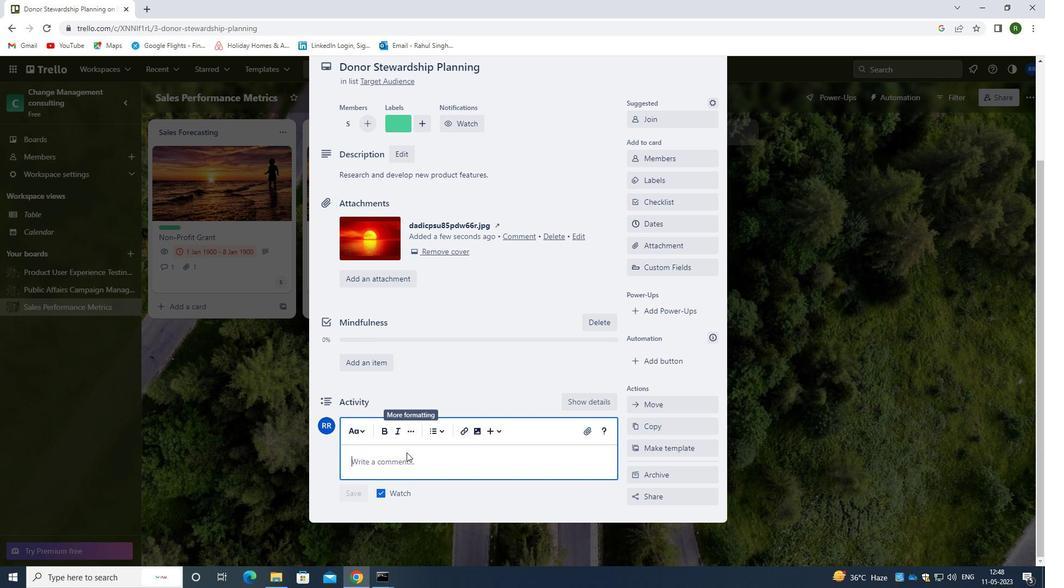 
Action: Mouse moved to (378, 464)
Screenshot: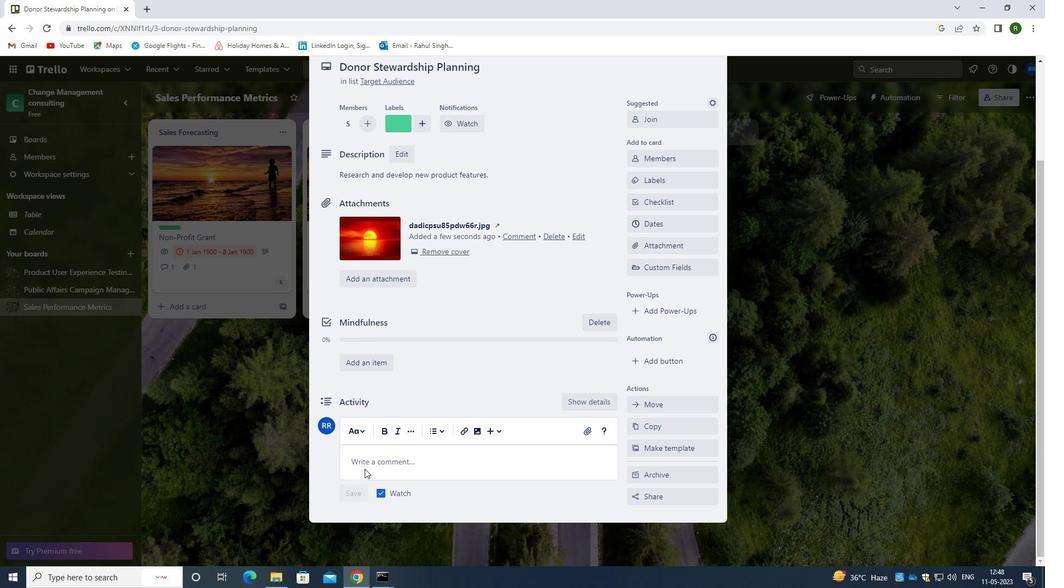 
Action: Mouse pressed left at (378, 464)
Screenshot: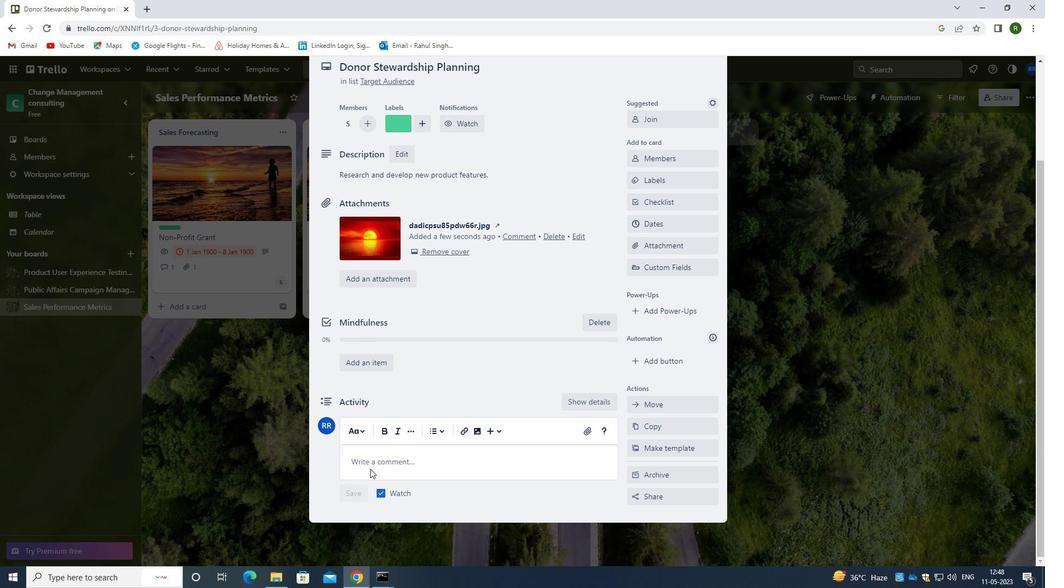 
Action: Mouse moved to (378, 463)
Screenshot: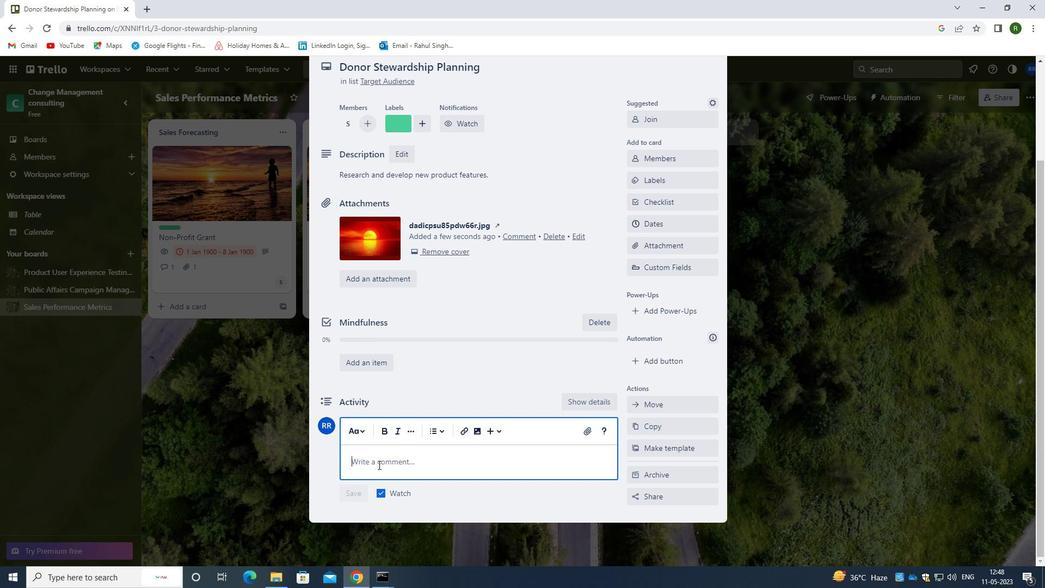 
Action: Key pressed <Key.caps_lock>L<Key.caps_lock>ET<Key.space>US<Key.space>MAKE<Key.space>SURE<Key.space>WE<Key.space>GIVE<Key.space>THIS<Key.space>TASK<Key.space>WITH<Key.space>A<Key.space>SENCE<Key.space>ODF<Key.space><Key.backspace><Key.backspace><Key.backspace><Key.backspace><Key.backspace><Key.backspace><Key.backspace>SE<Key.space>OF<Key.space>W<Key.backspace>OWNERSHIP,<Key.space>TAKING<Key.space>PRIDE<Key.space>IN<Key.space>OUR<Key.space>WORK<Key.space>AND<Key.space>ITS<Key.space>IMPACT<Key.space>ON<Key.space>THE<Key.space>PROJECT
Screenshot: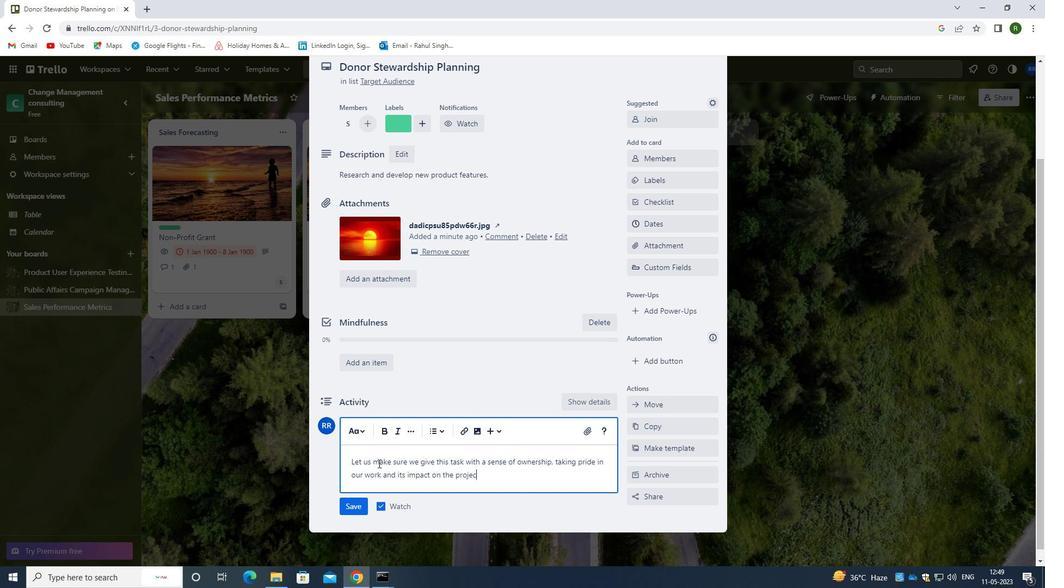 
Action: Mouse moved to (377, 463)
Screenshot: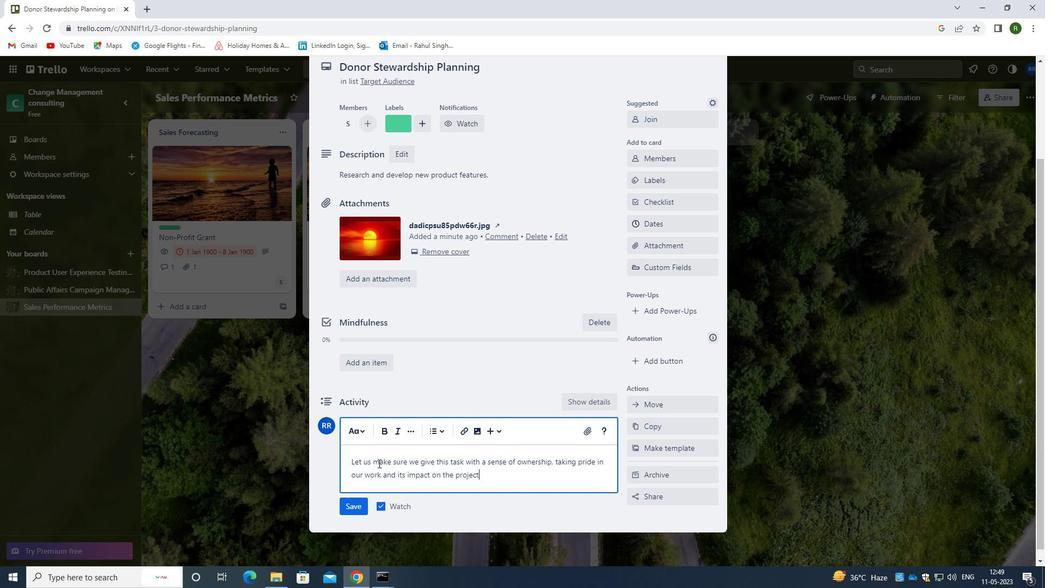 
Action: Key pressed .
Screenshot: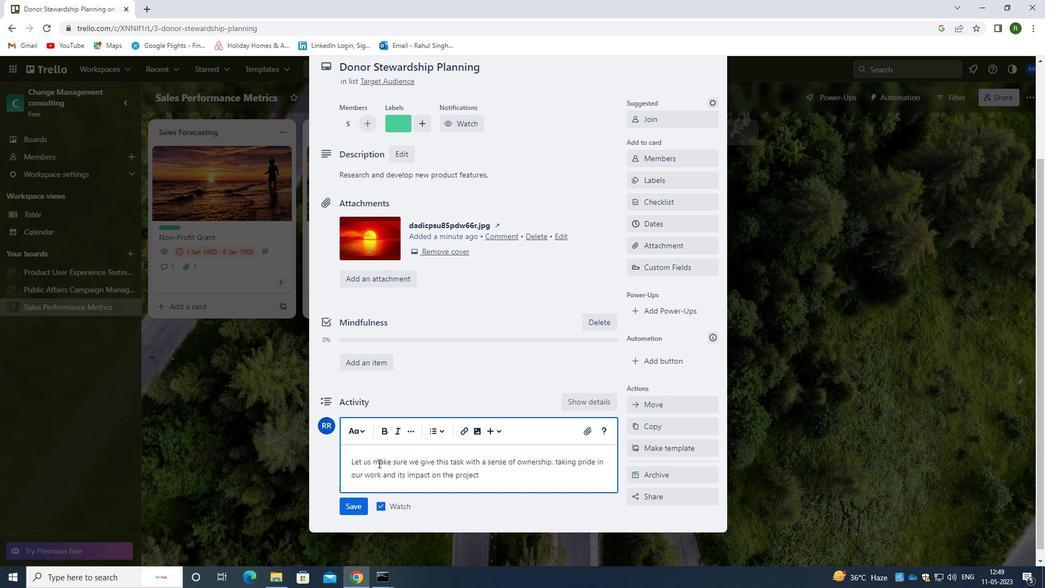 
Action: Mouse moved to (353, 509)
Screenshot: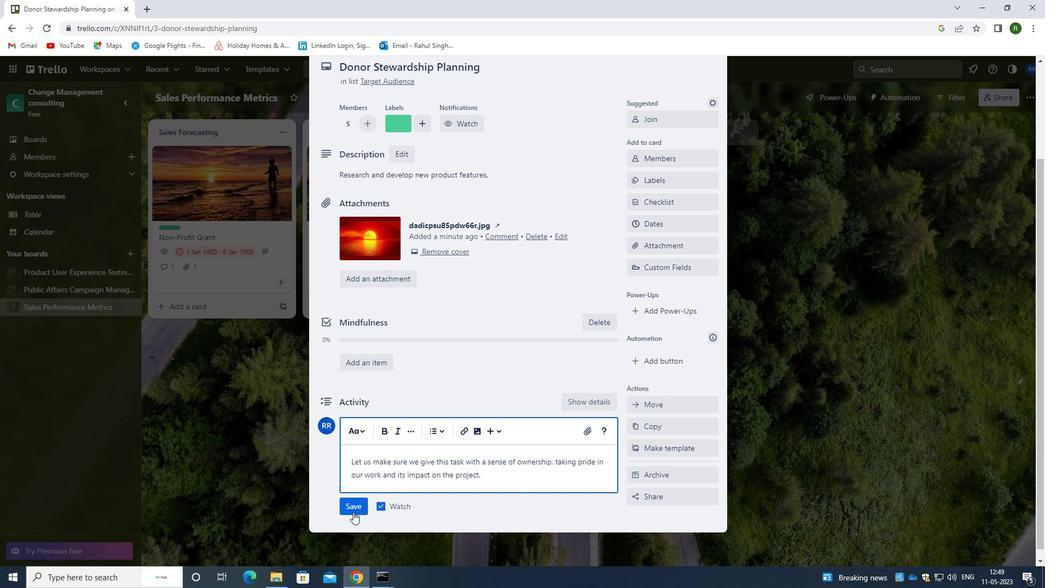 
Action: Mouse pressed left at (353, 509)
Screenshot: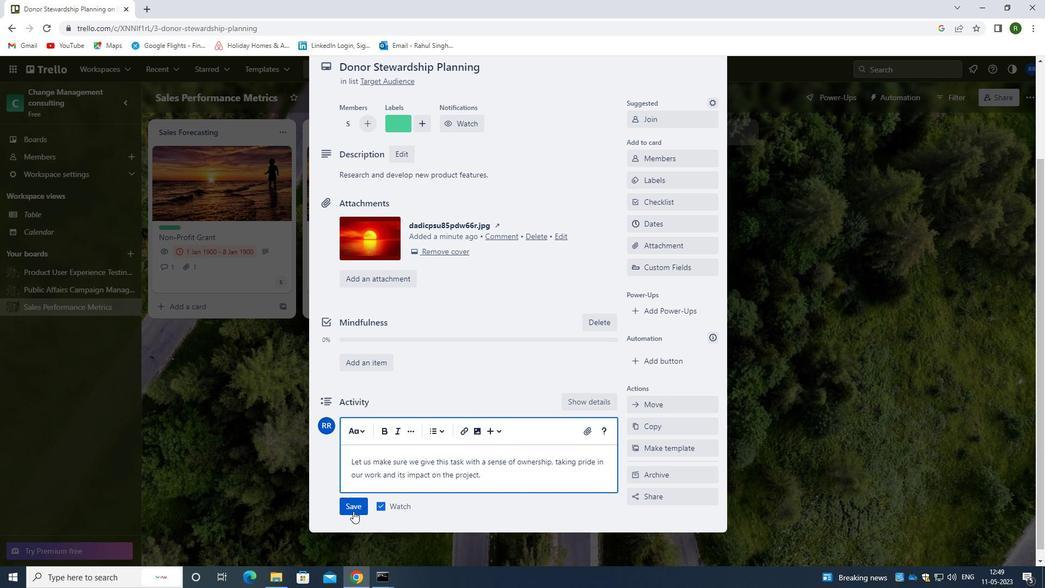 
Action: Mouse moved to (655, 225)
Screenshot: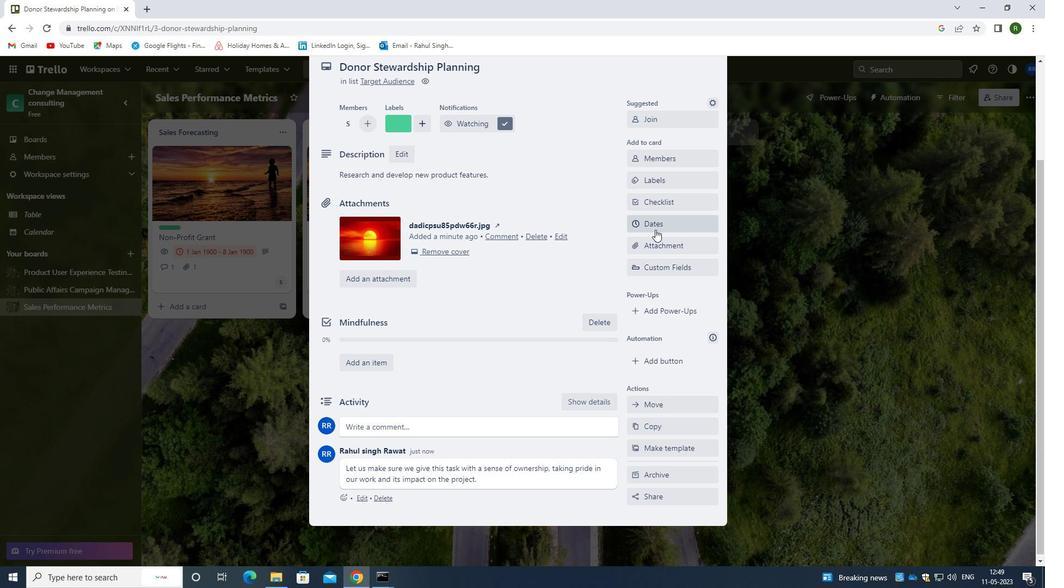 
Action: Mouse pressed left at (655, 225)
Screenshot: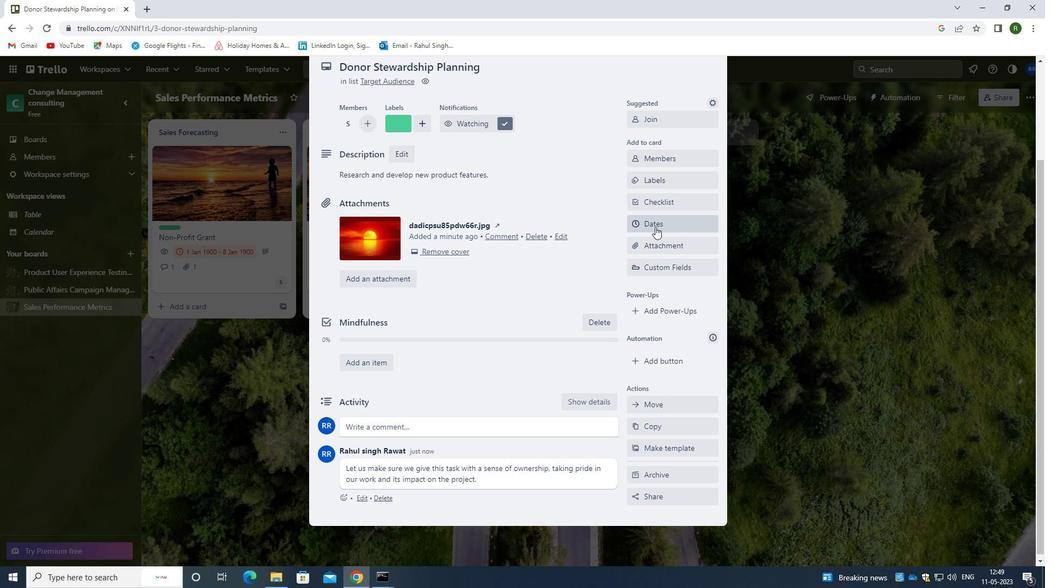 
Action: Mouse moved to (637, 292)
Screenshot: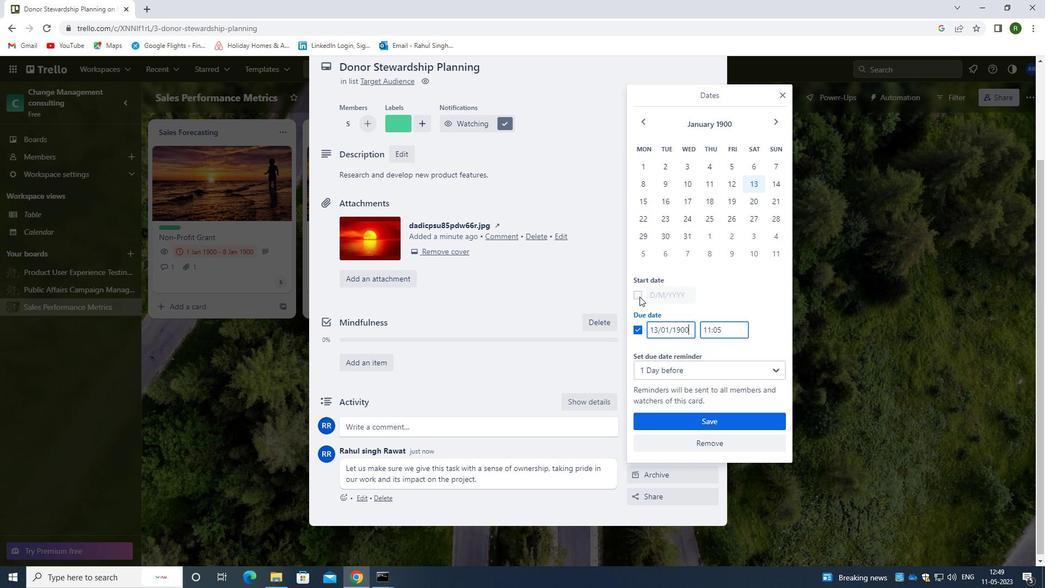 
Action: Mouse pressed left at (637, 292)
Screenshot: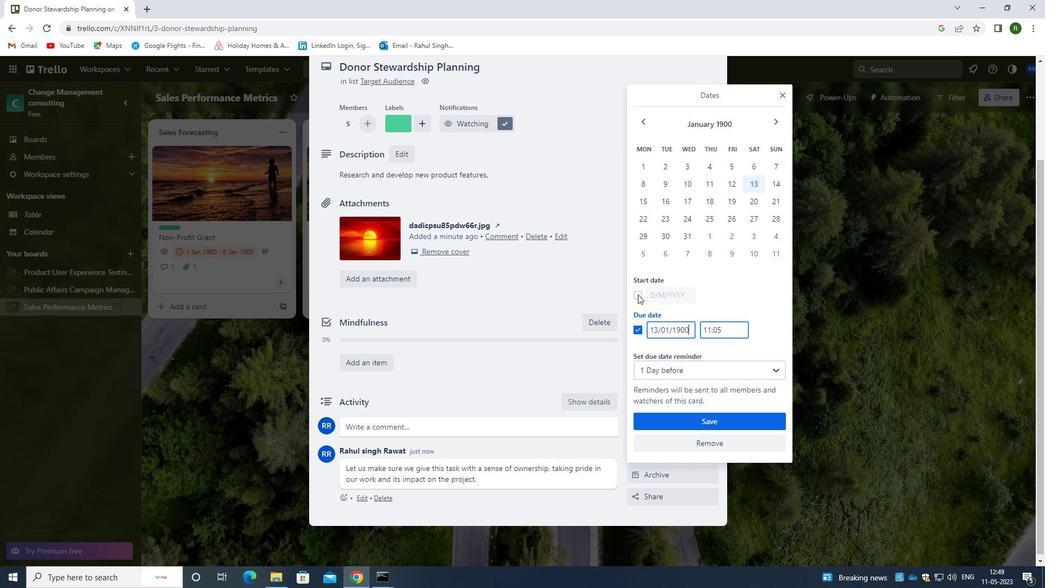 
Action: Mouse moved to (658, 292)
Screenshot: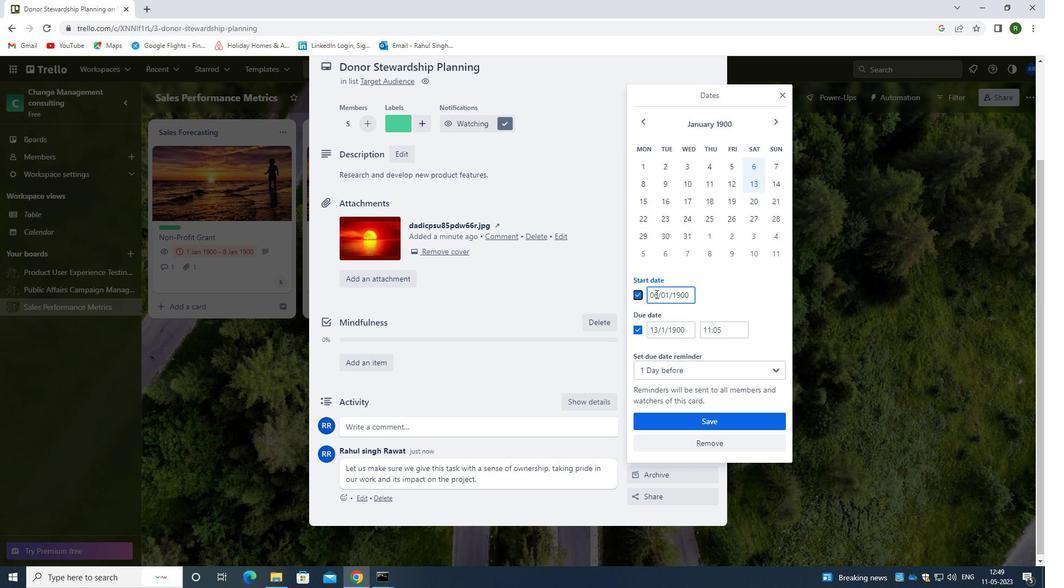 
Action: Mouse pressed left at (658, 292)
Screenshot: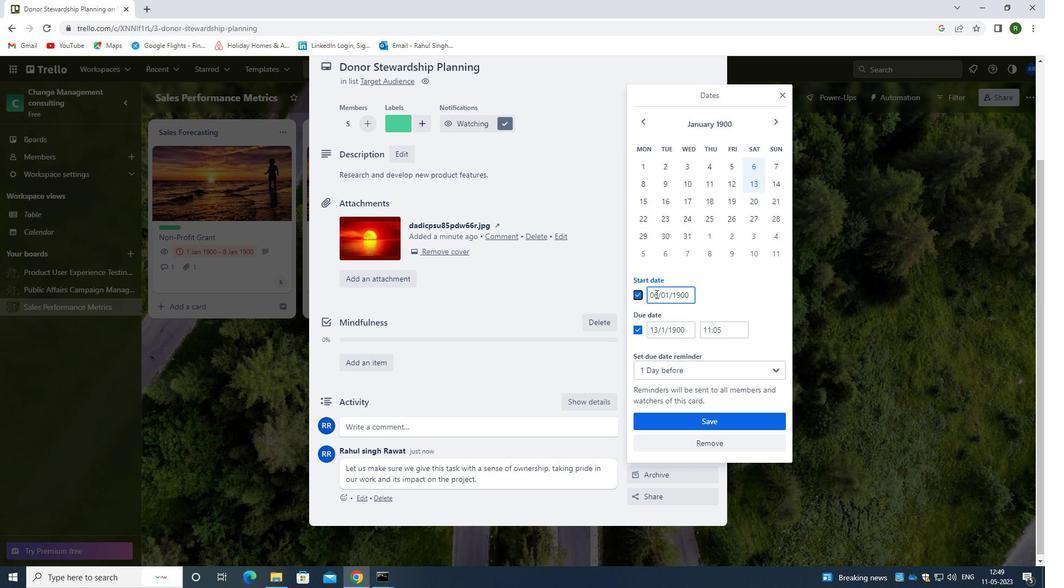 
Action: Mouse moved to (654, 294)
Screenshot: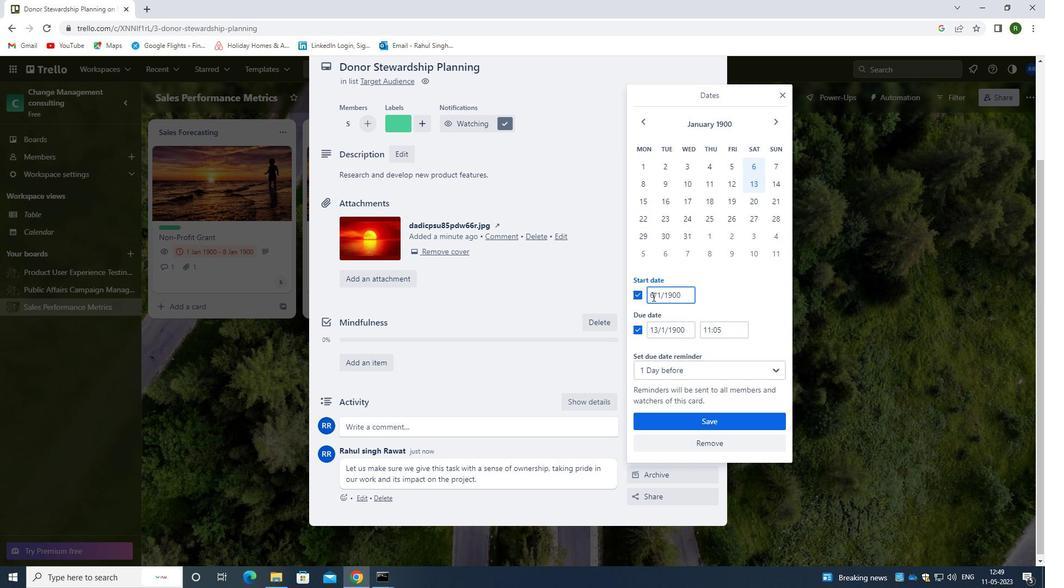 
Action: Mouse pressed left at (654, 294)
Screenshot: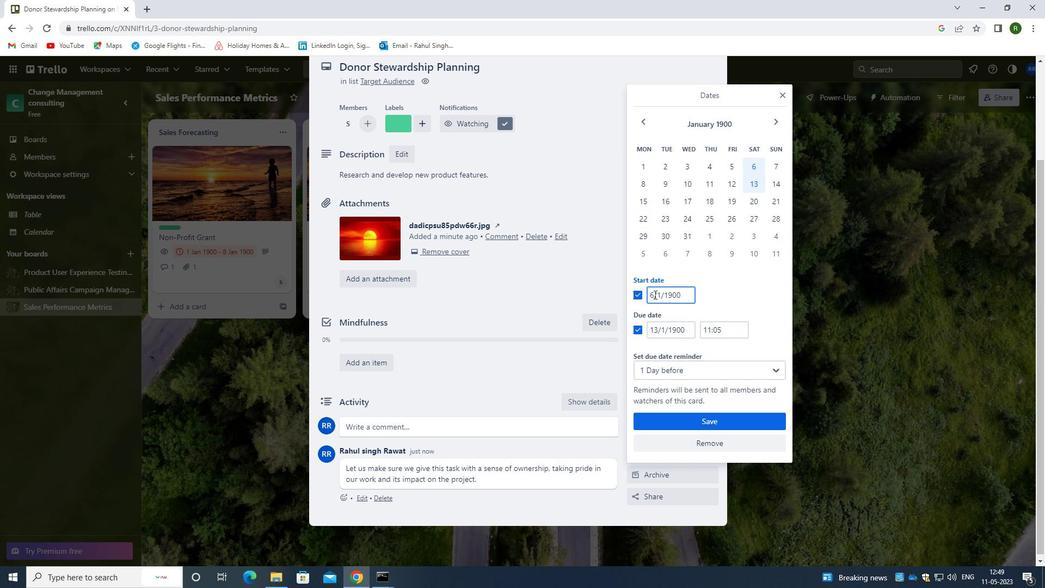 
Action: Mouse moved to (702, 321)
Screenshot: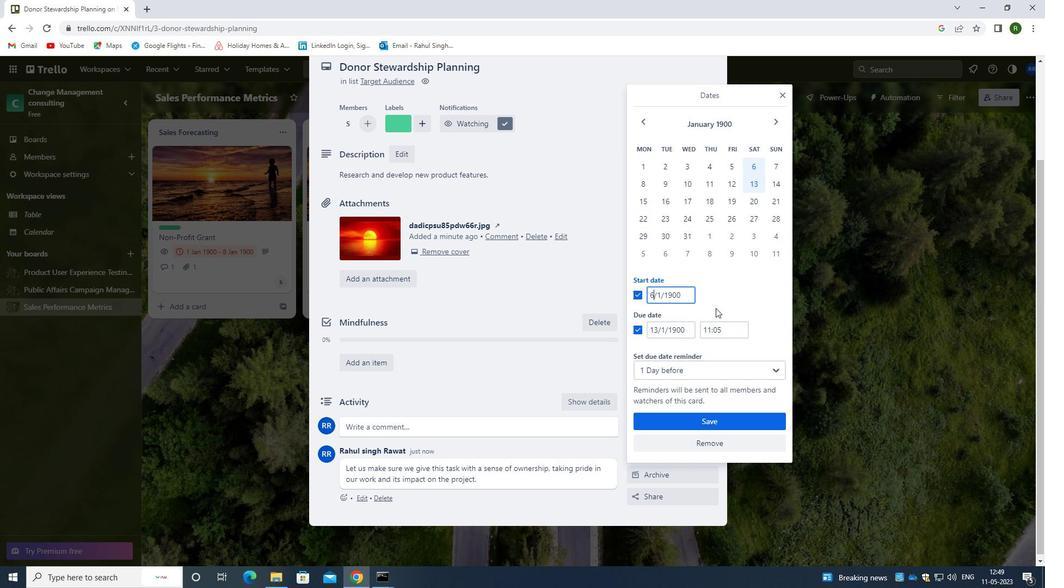 
Action: Key pressed <Key.backspace>7
Screenshot: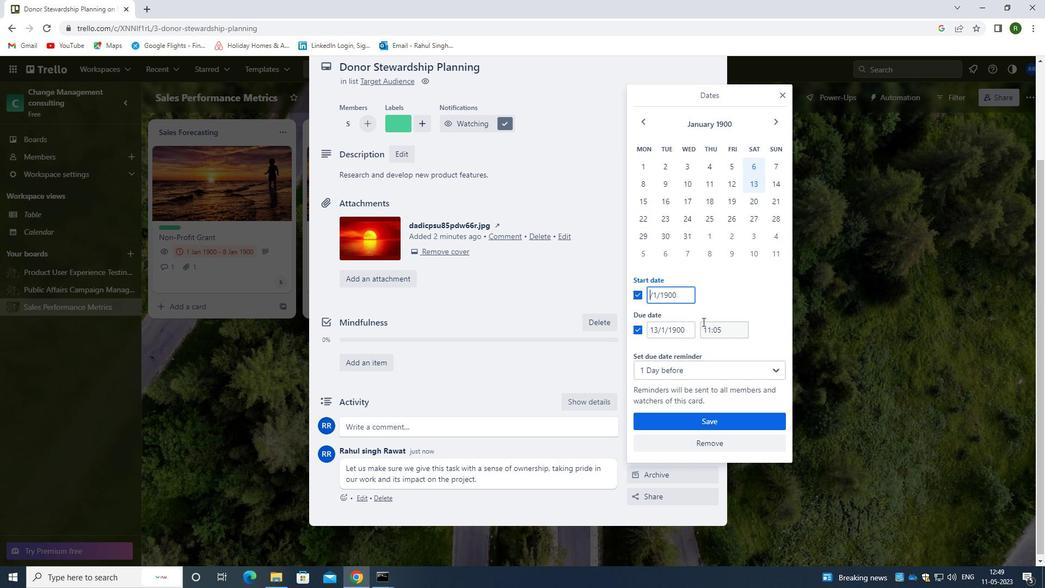 
Action: Mouse moved to (657, 328)
Screenshot: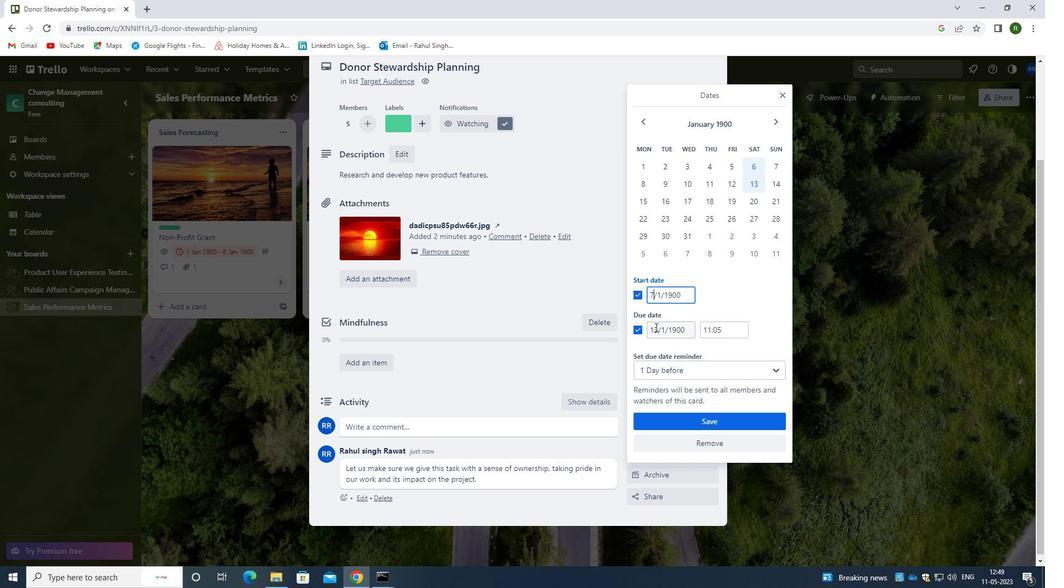 
Action: Mouse pressed left at (657, 328)
Screenshot: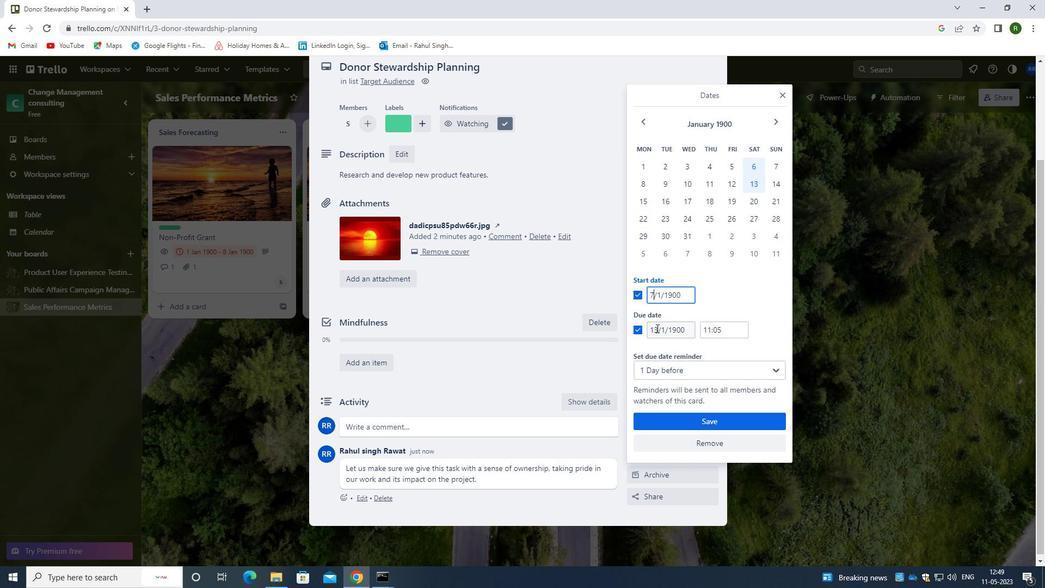 
Action: Mouse moved to (696, 406)
Screenshot: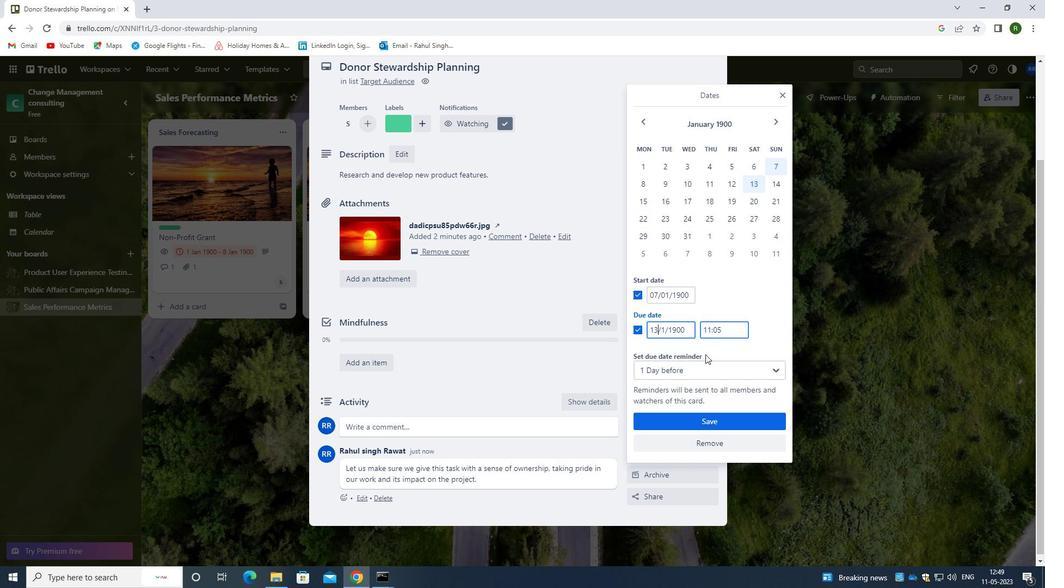 
Action: Key pressed <Key.backspace>4
Screenshot: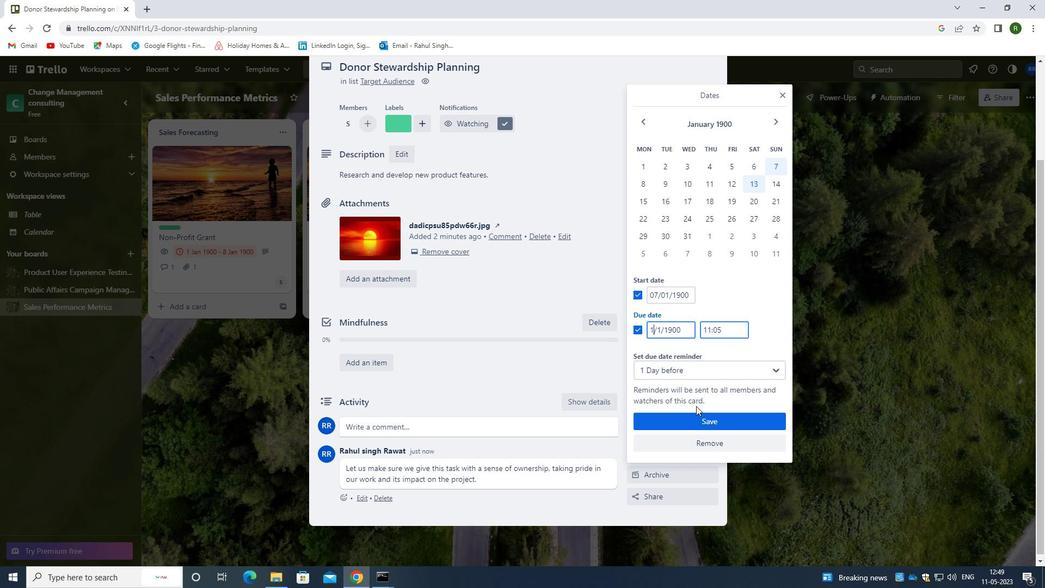 
Action: Mouse moved to (709, 421)
Screenshot: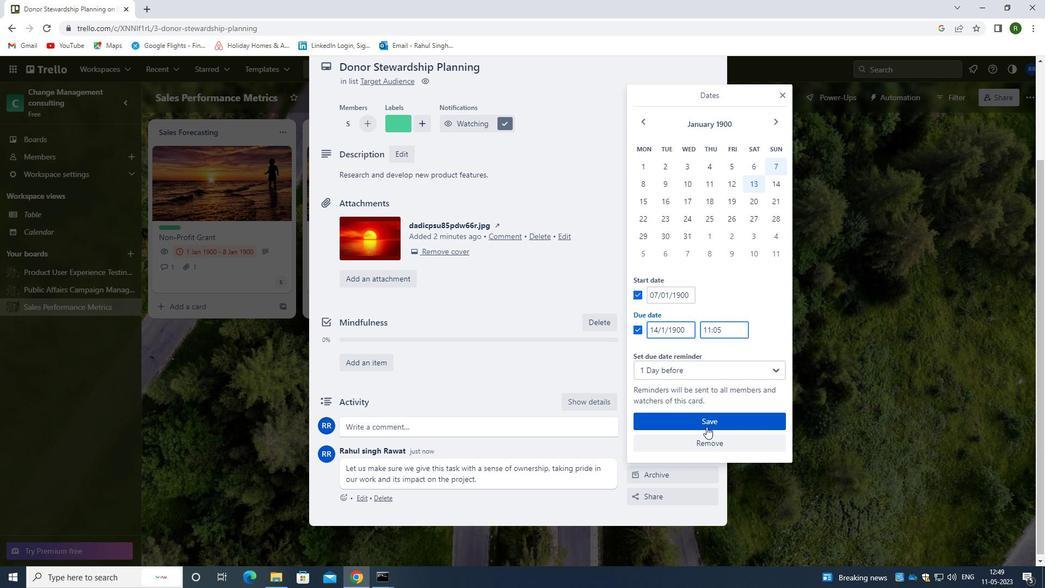 
Action: Mouse pressed left at (709, 421)
Screenshot: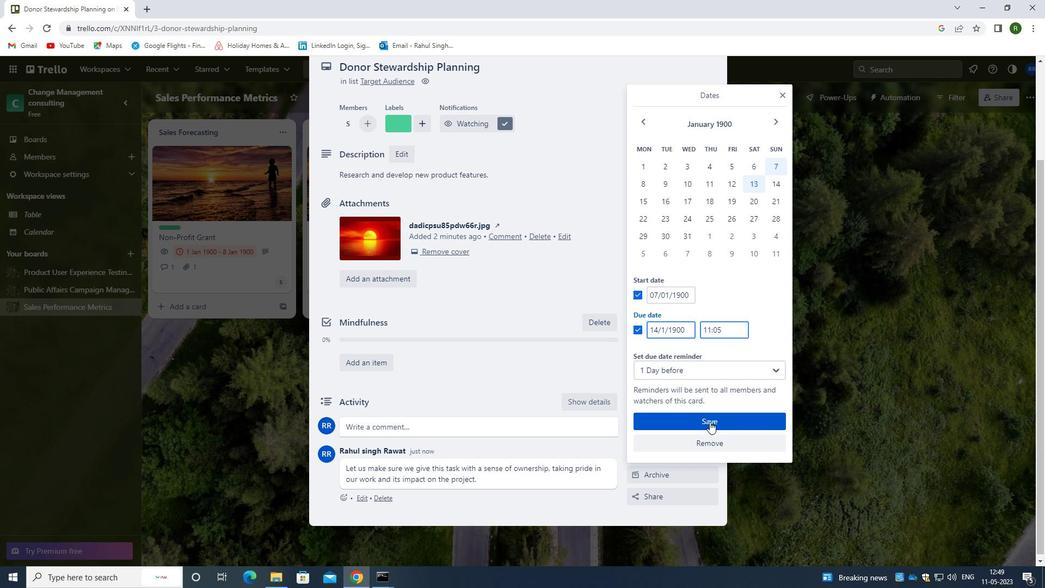 
Action: Mouse moved to (777, 215)
Screenshot: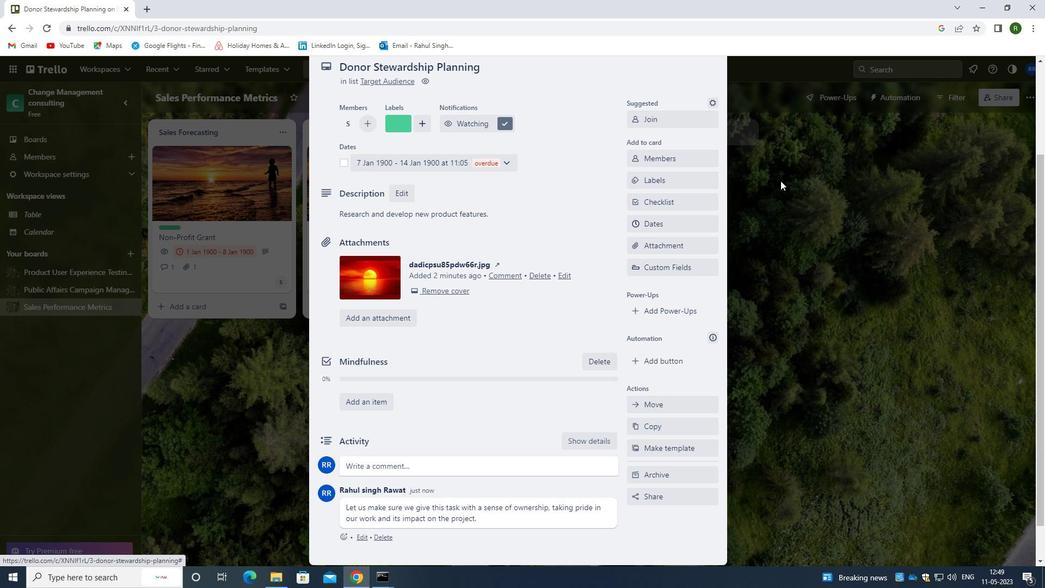 
Action: Mouse scrolled (777, 216) with delta (0, 0)
Screenshot: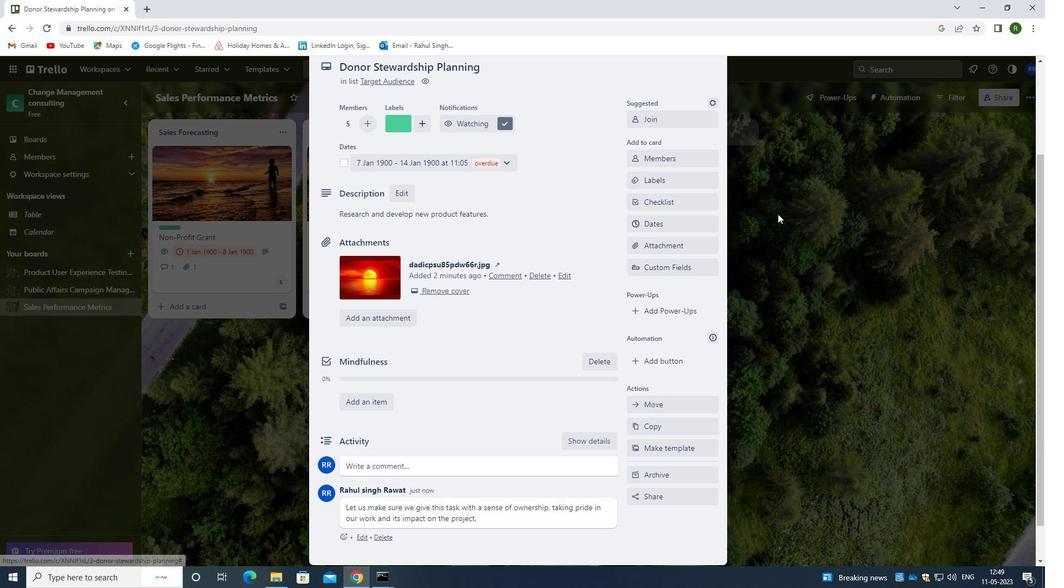 
Action: Mouse scrolled (777, 216) with delta (0, 0)
Screenshot: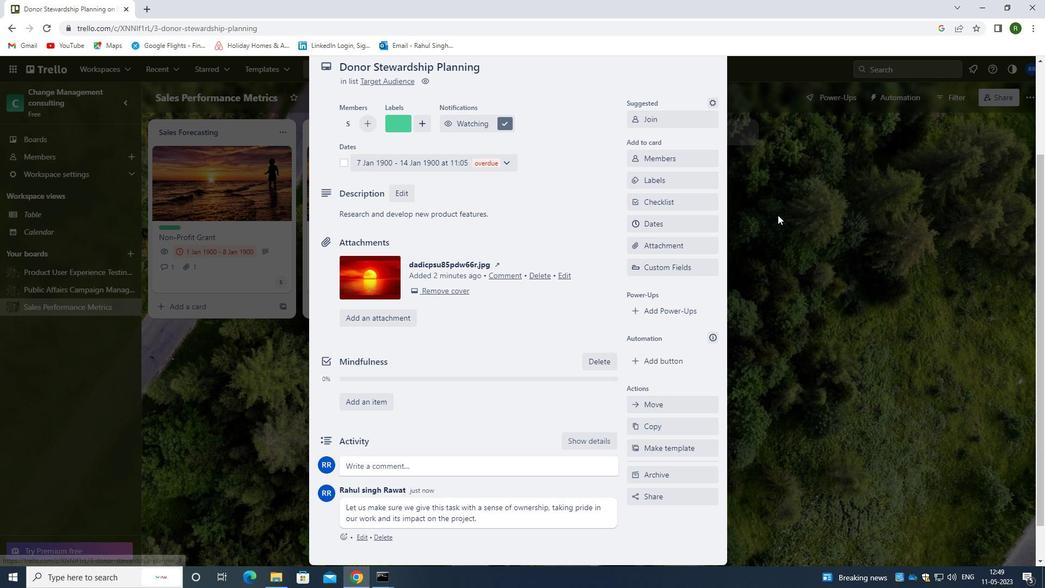 
Action: Mouse moved to (713, 83)
Screenshot: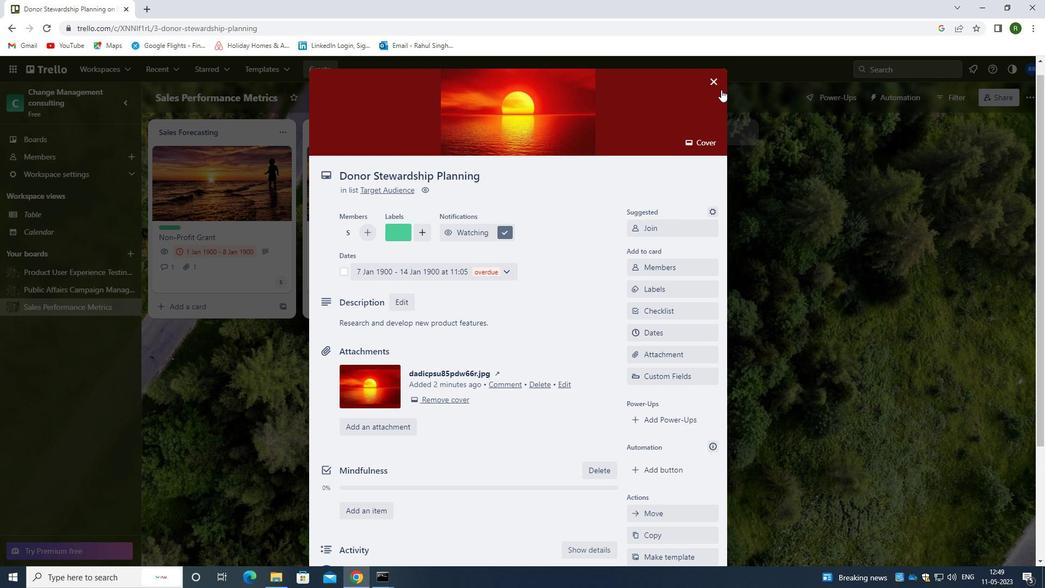 
Action: Mouse pressed left at (713, 83)
Screenshot: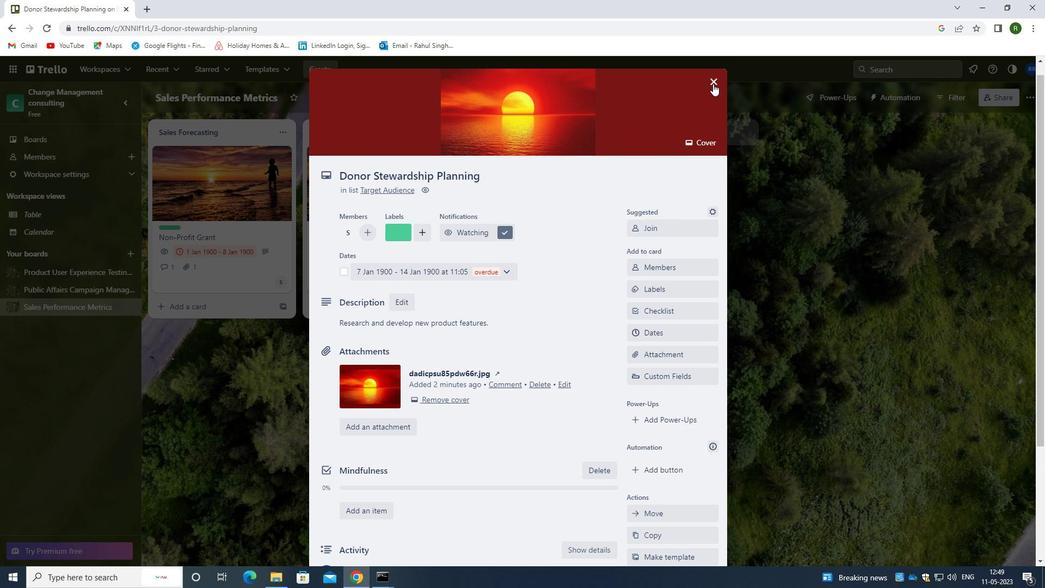 
Action: Mouse moved to (713, 139)
Screenshot: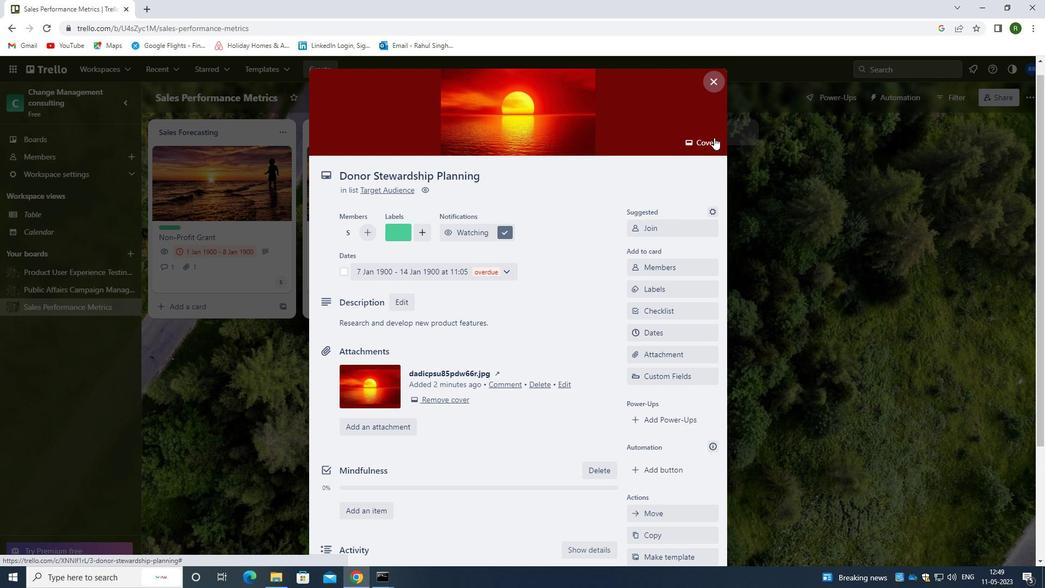 
